 Task: Add the task  Create a new online platform for online life coaching services to the section Lightning Lances in the project BridgeForge and add a Due Date to the respective task as 2024/04/07
Action: Mouse moved to (651, 464)
Screenshot: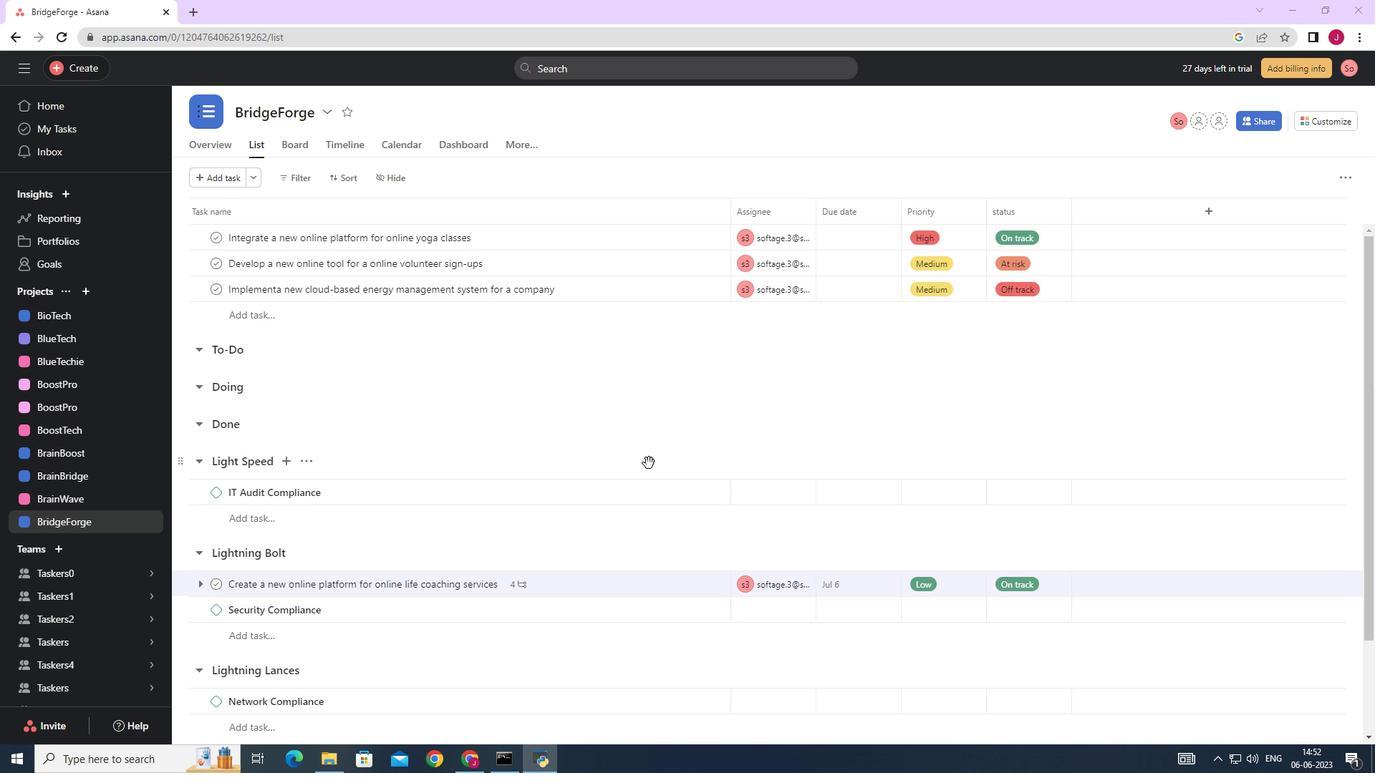 
Action: Mouse scrolled (651, 464) with delta (0, 0)
Screenshot: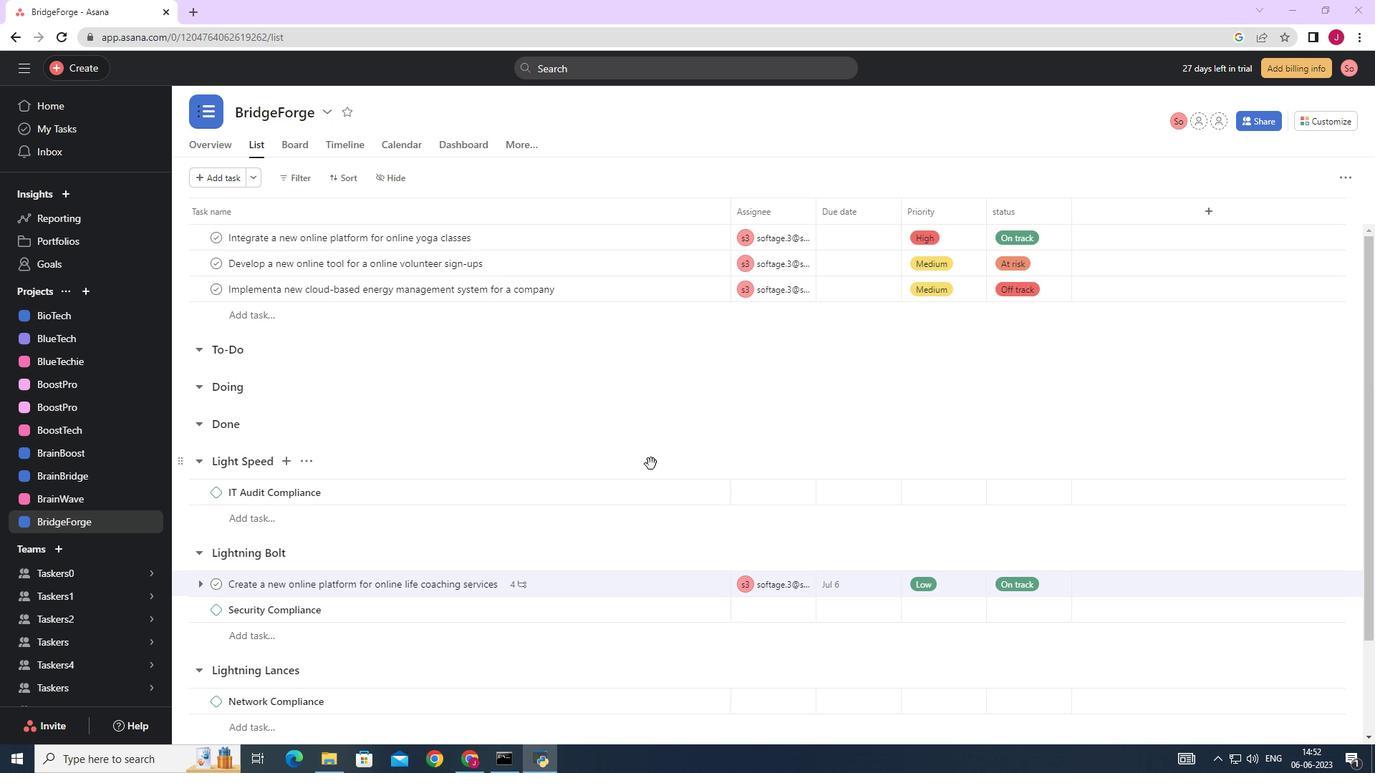 
Action: Mouse scrolled (651, 464) with delta (0, 0)
Screenshot: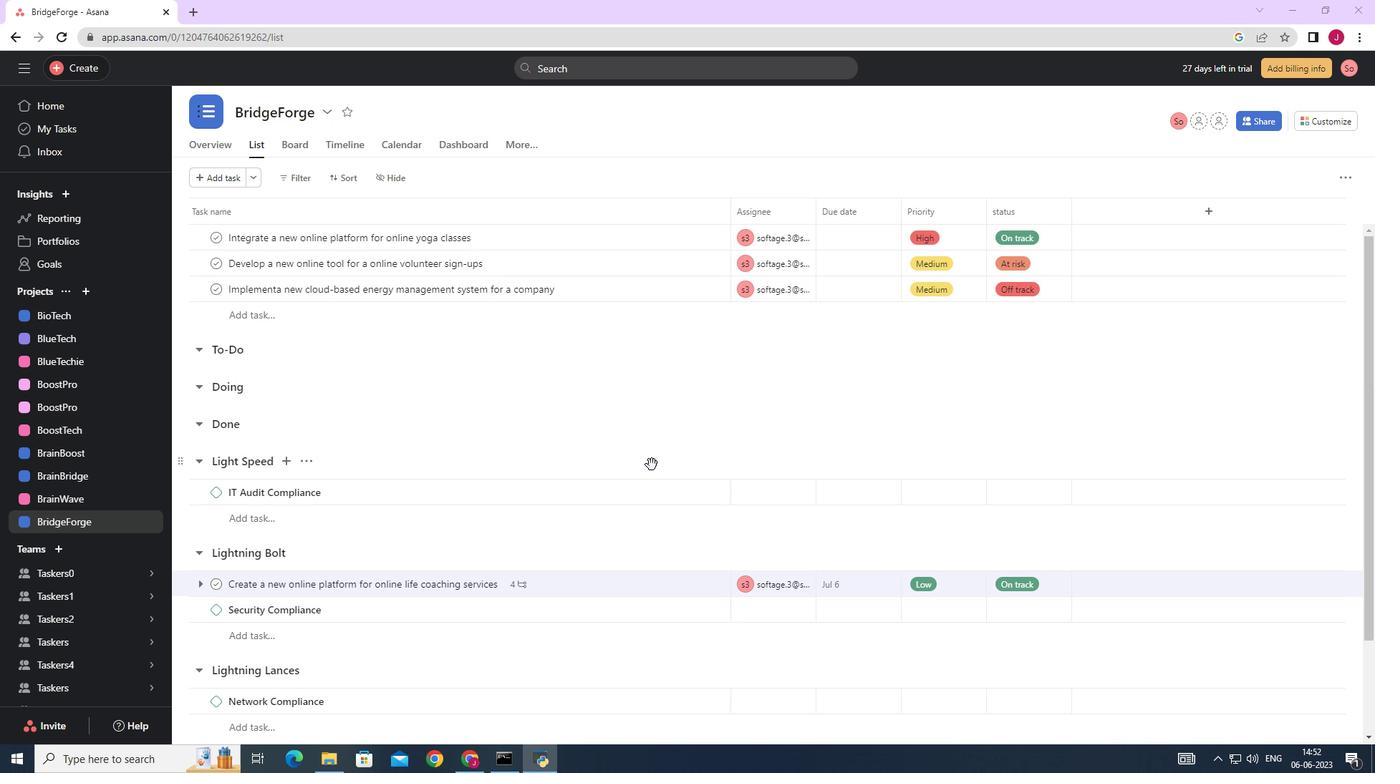 
Action: Mouse moved to (693, 466)
Screenshot: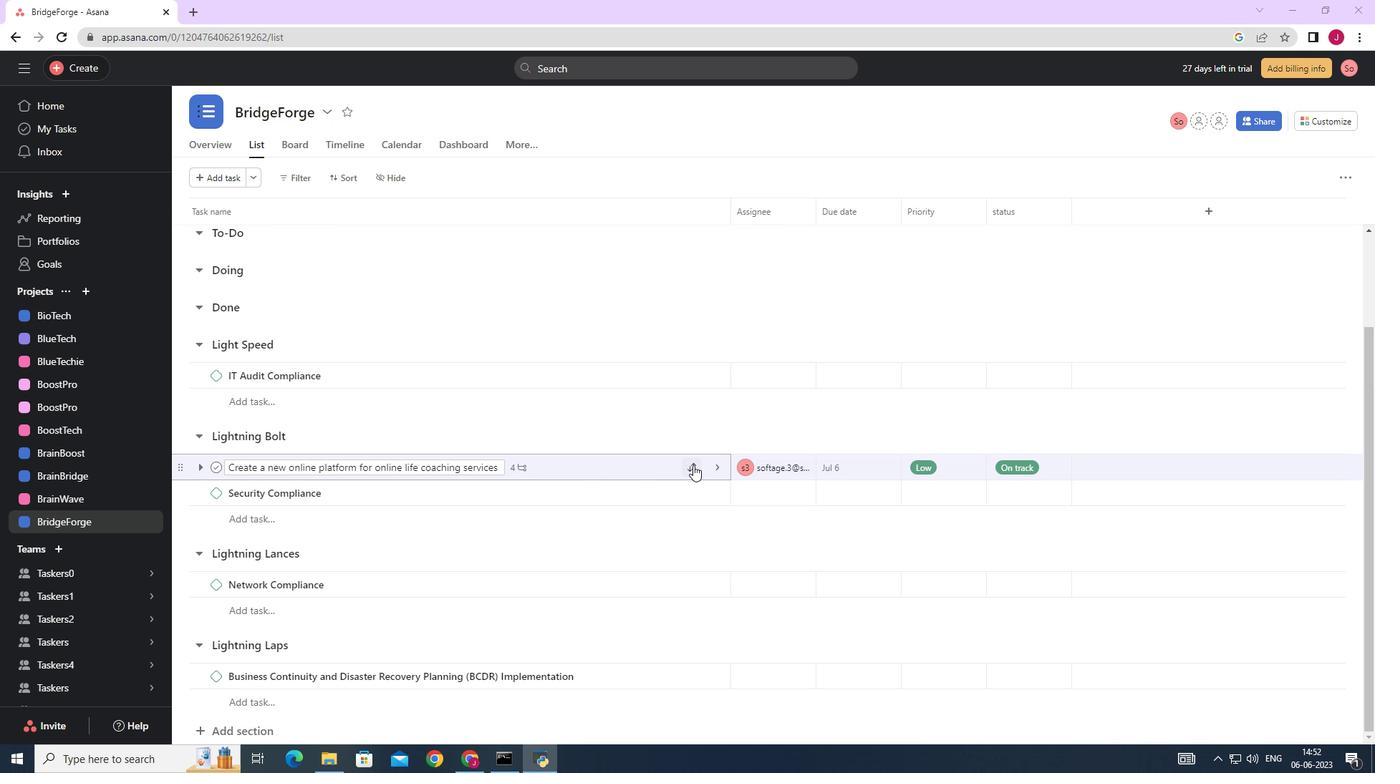 
Action: Mouse pressed left at (693, 466)
Screenshot: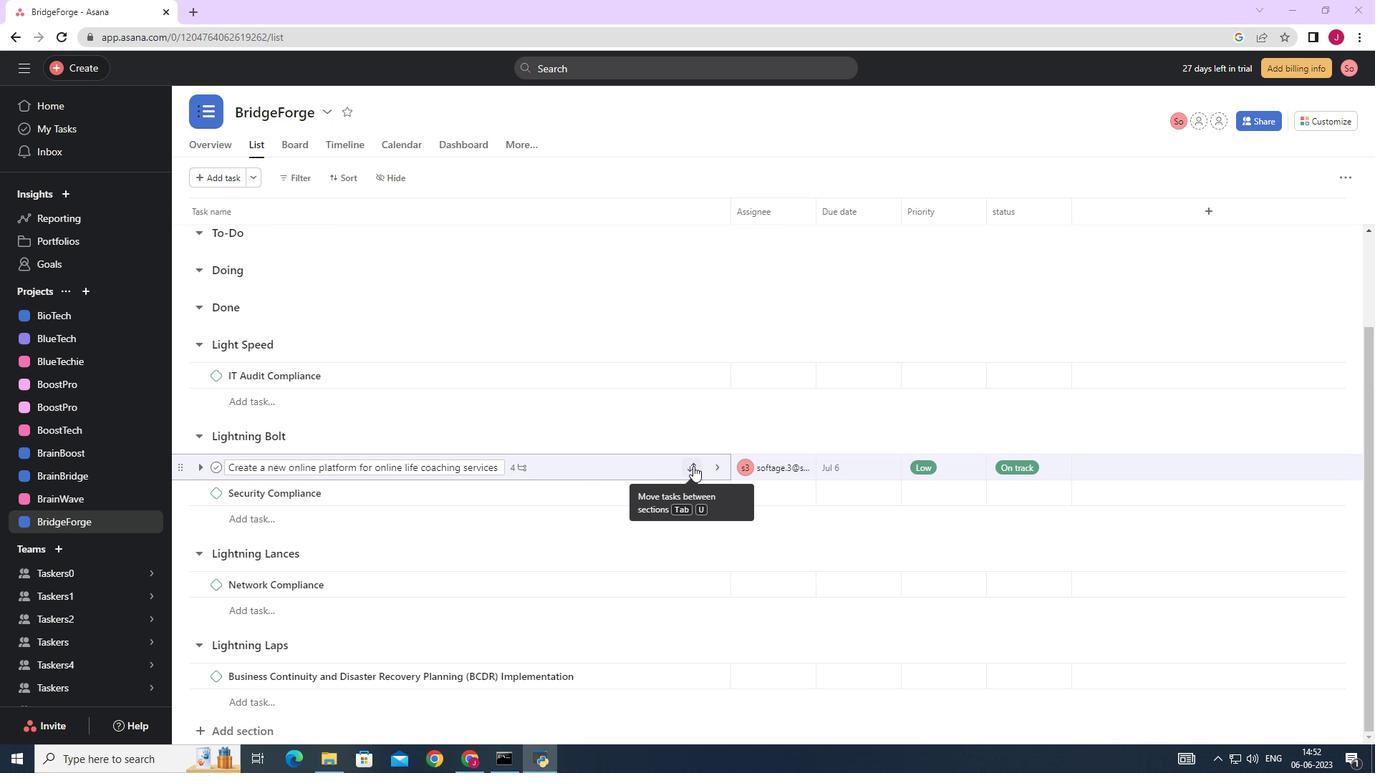 
Action: Mouse moved to (629, 676)
Screenshot: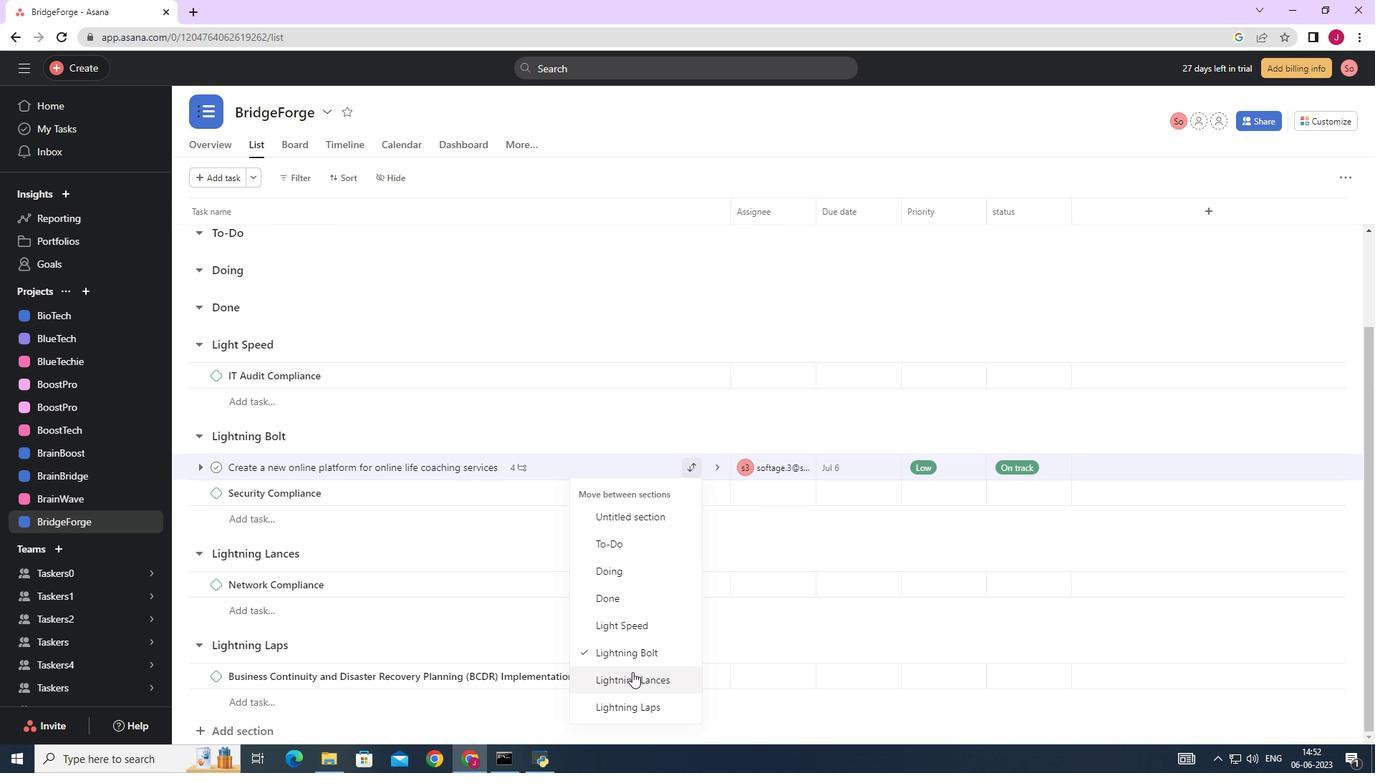 
Action: Mouse pressed left at (629, 676)
Screenshot: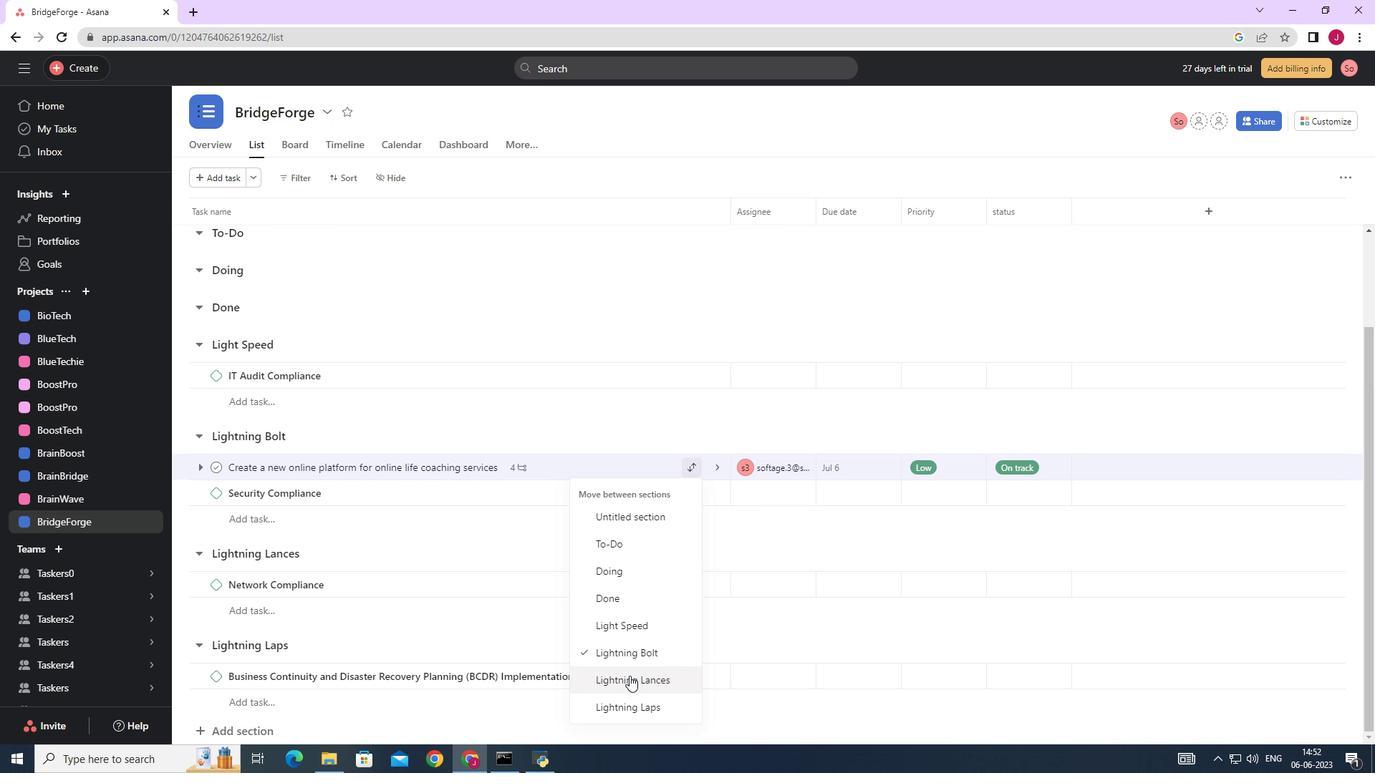 
Action: Mouse moved to (889, 562)
Screenshot: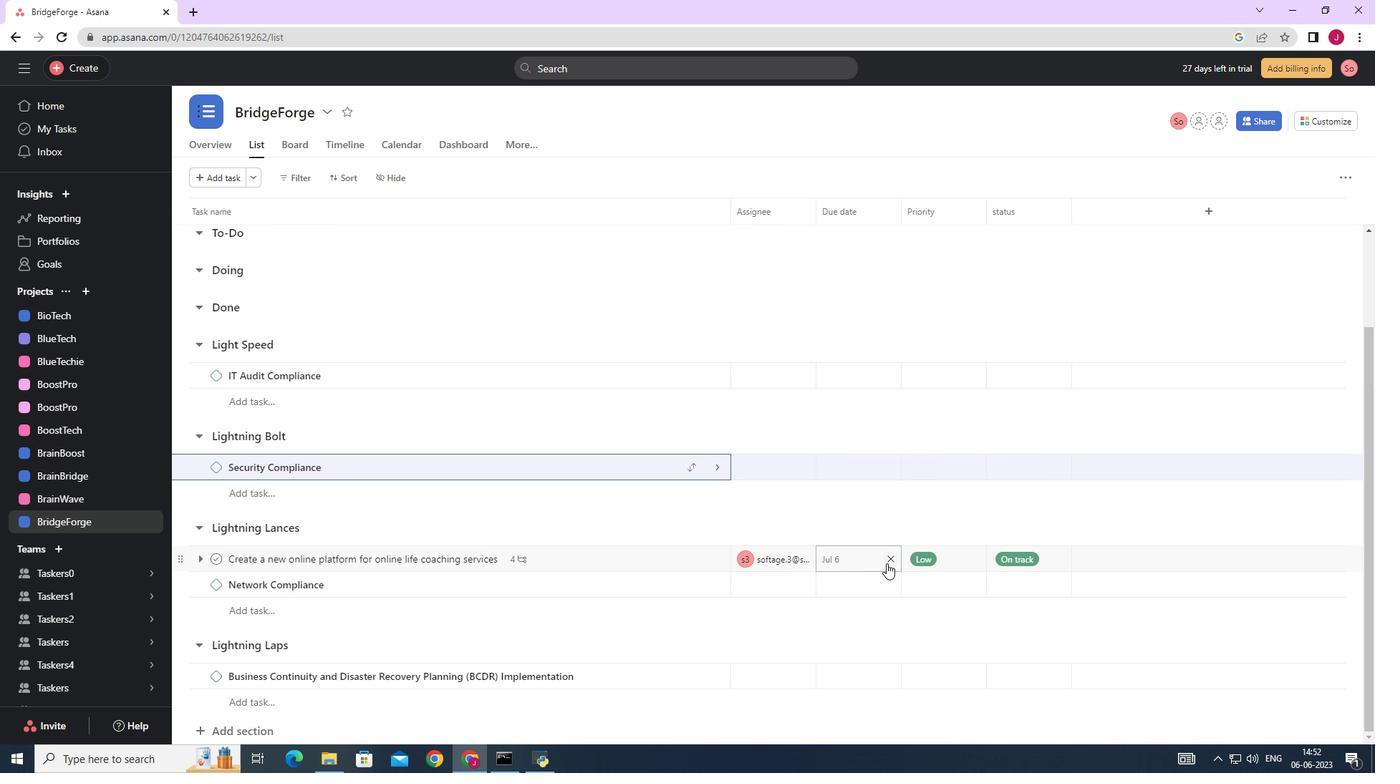 
Action: Mouse pressed left at (889, 562)
Screenshot: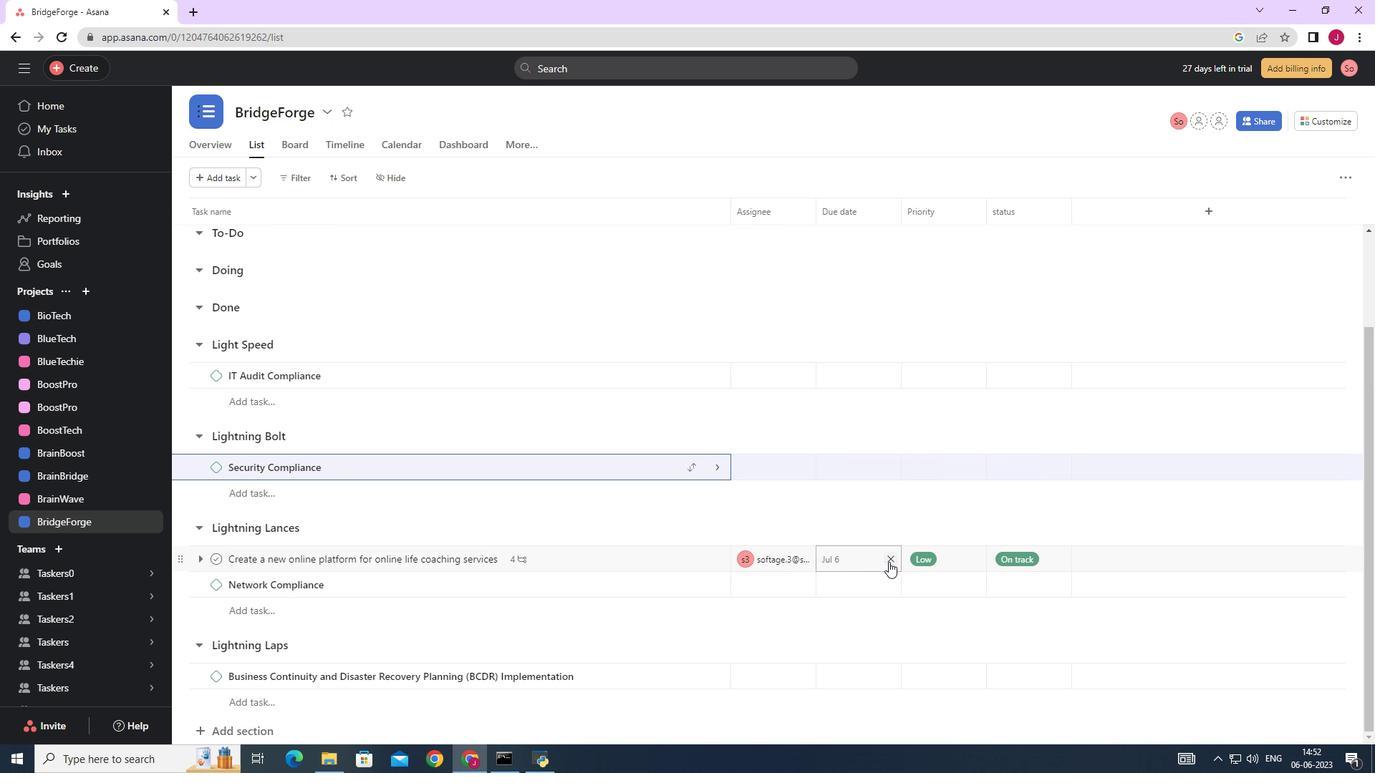 
Action: Mouse moved to (844, 560)
Screenshot: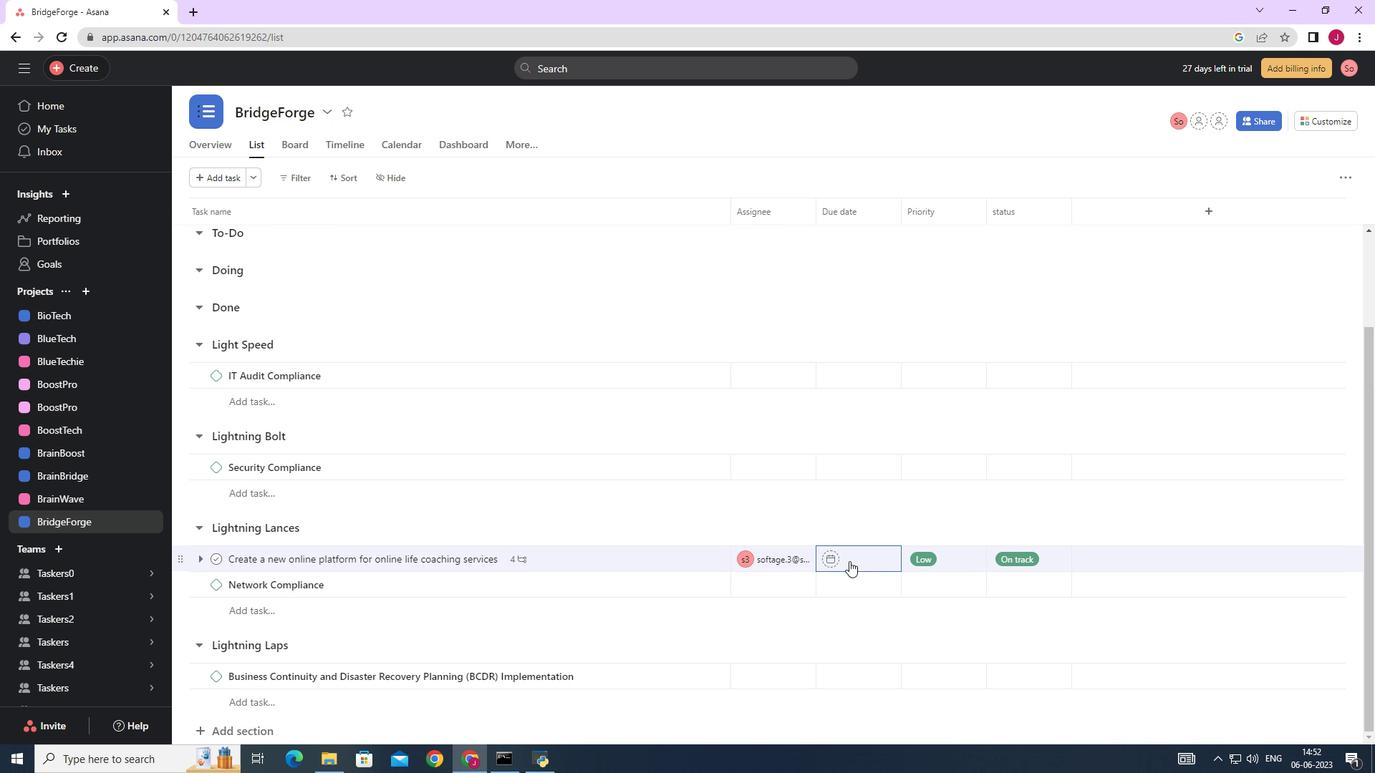 
Action: Mouse pressed left at (844, 560)
Screenshot: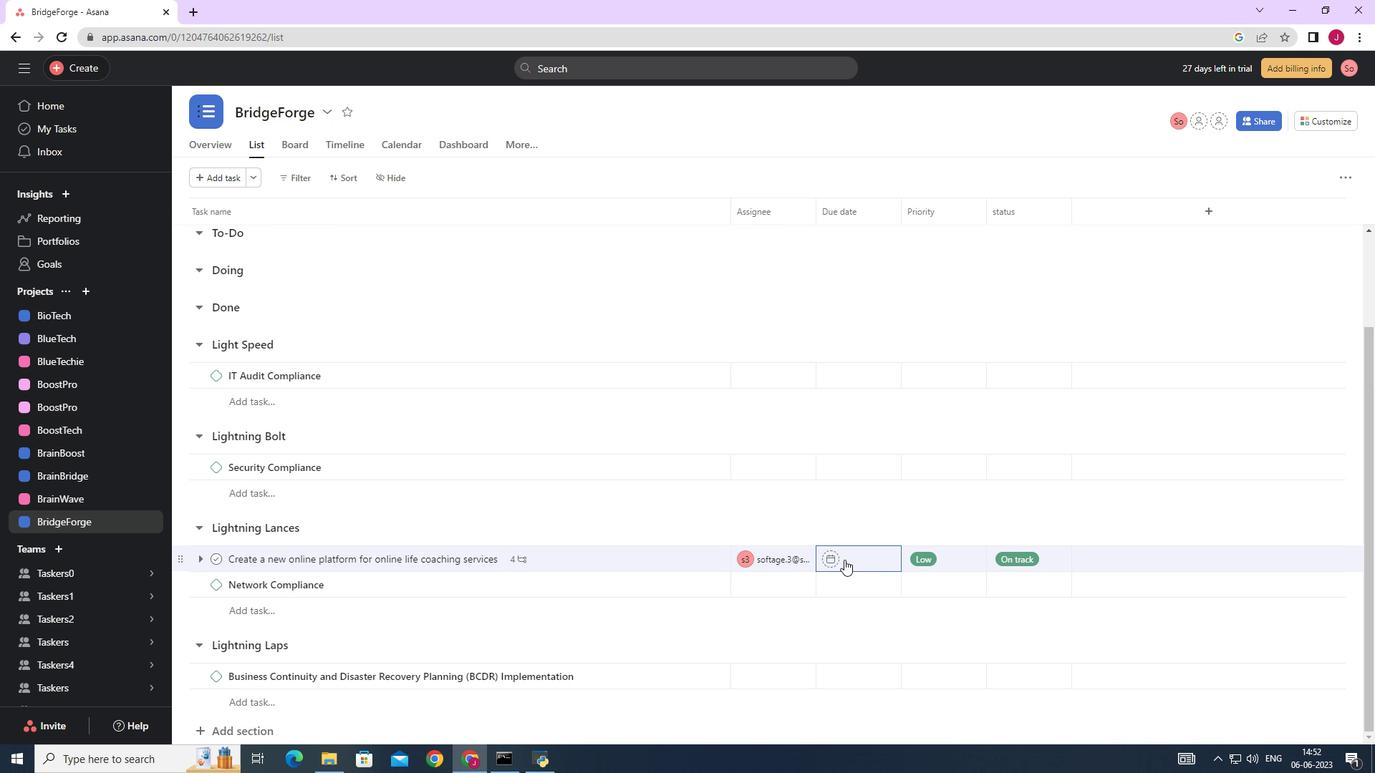 
Action: Mouse moved to (1003, 333)
Screenshot: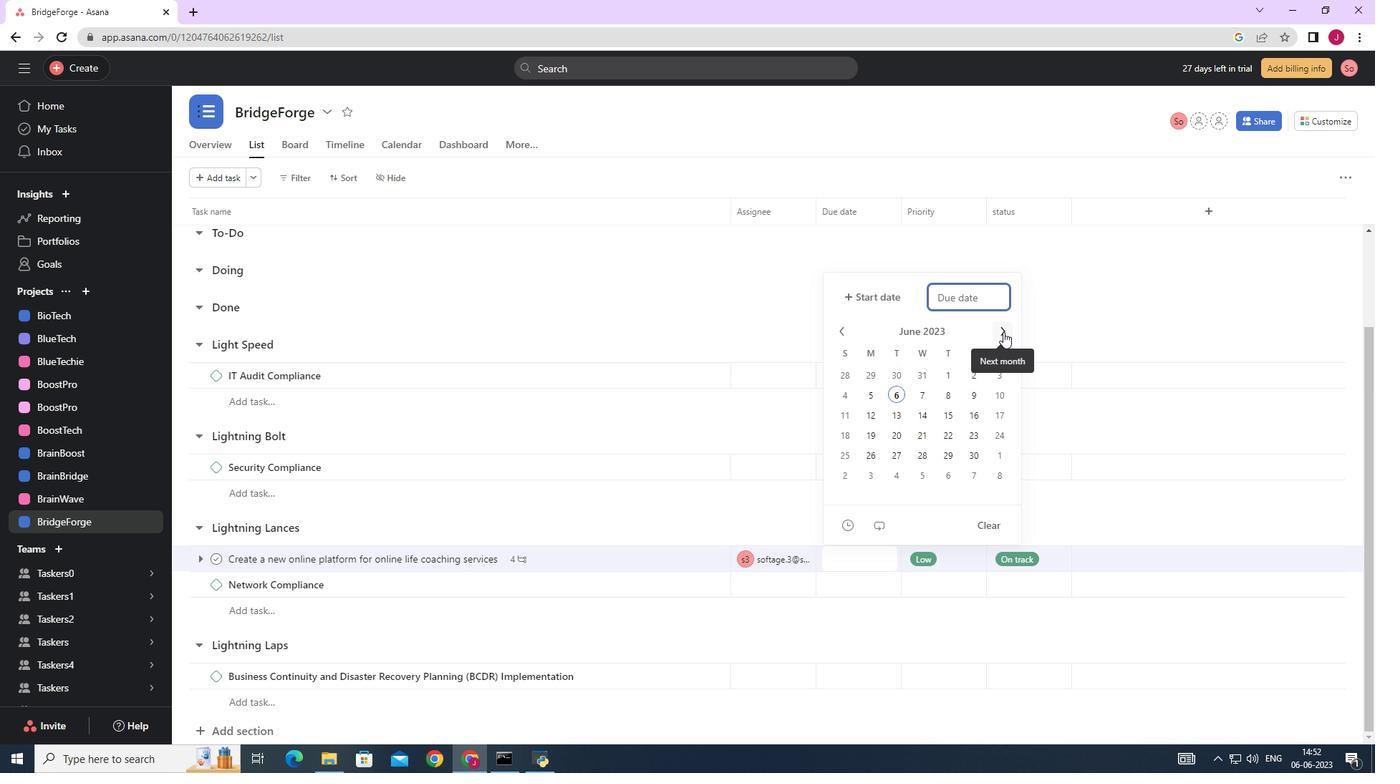 
Action: Mouse pressed left at (1003, 333)
Screenshot: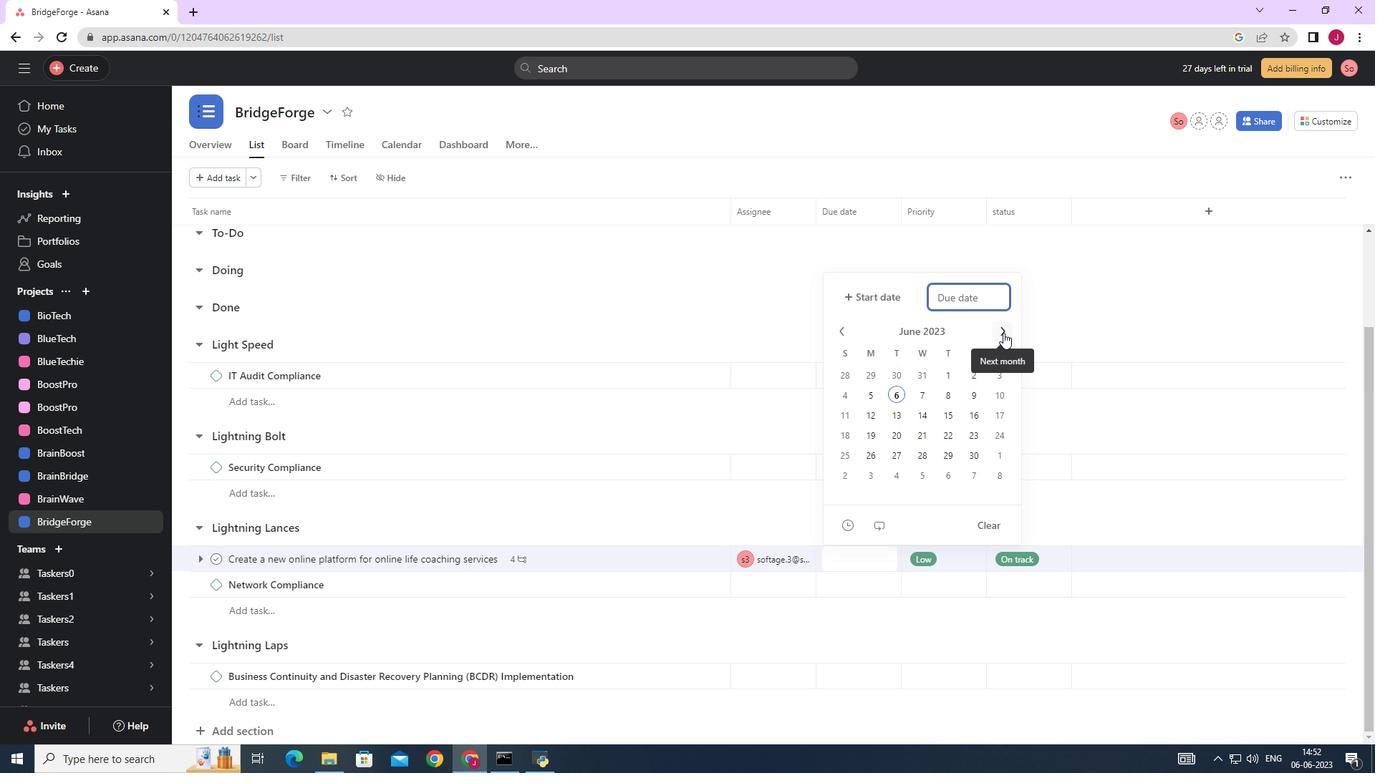 
Action: Mouse moved to (1003, 332)
Screenshot: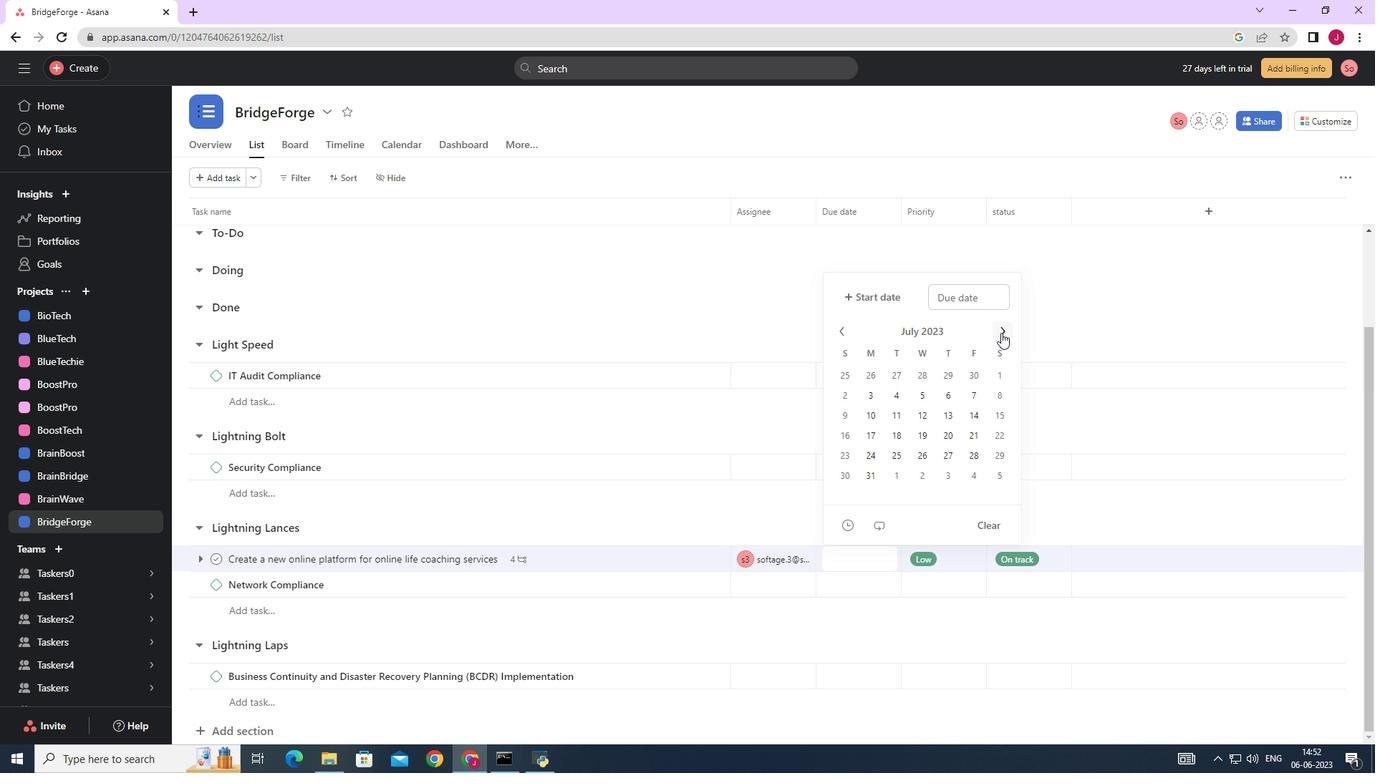 
Action: Mouse pressed left at (1003, 332)
Screenshot: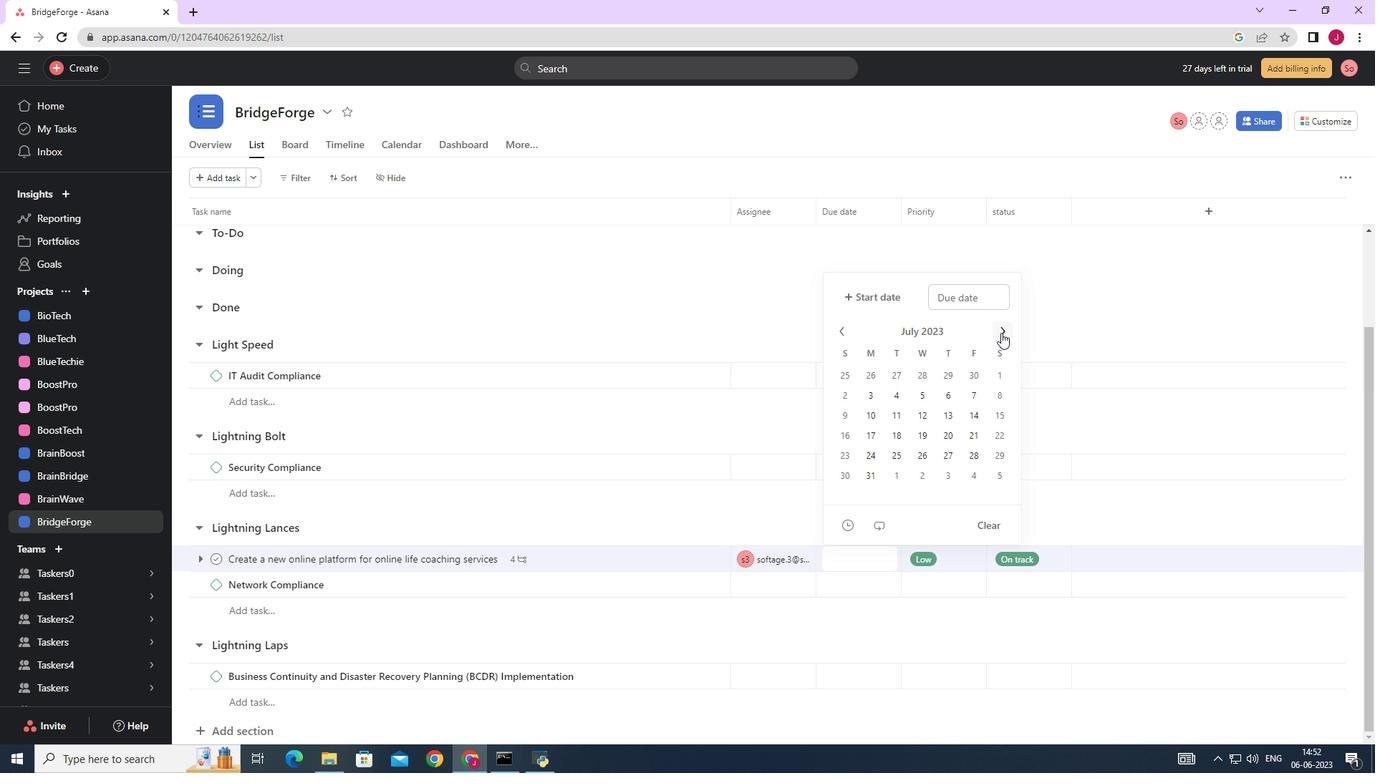 
Action: Mouse moved to (1002, 332)
Screenshot: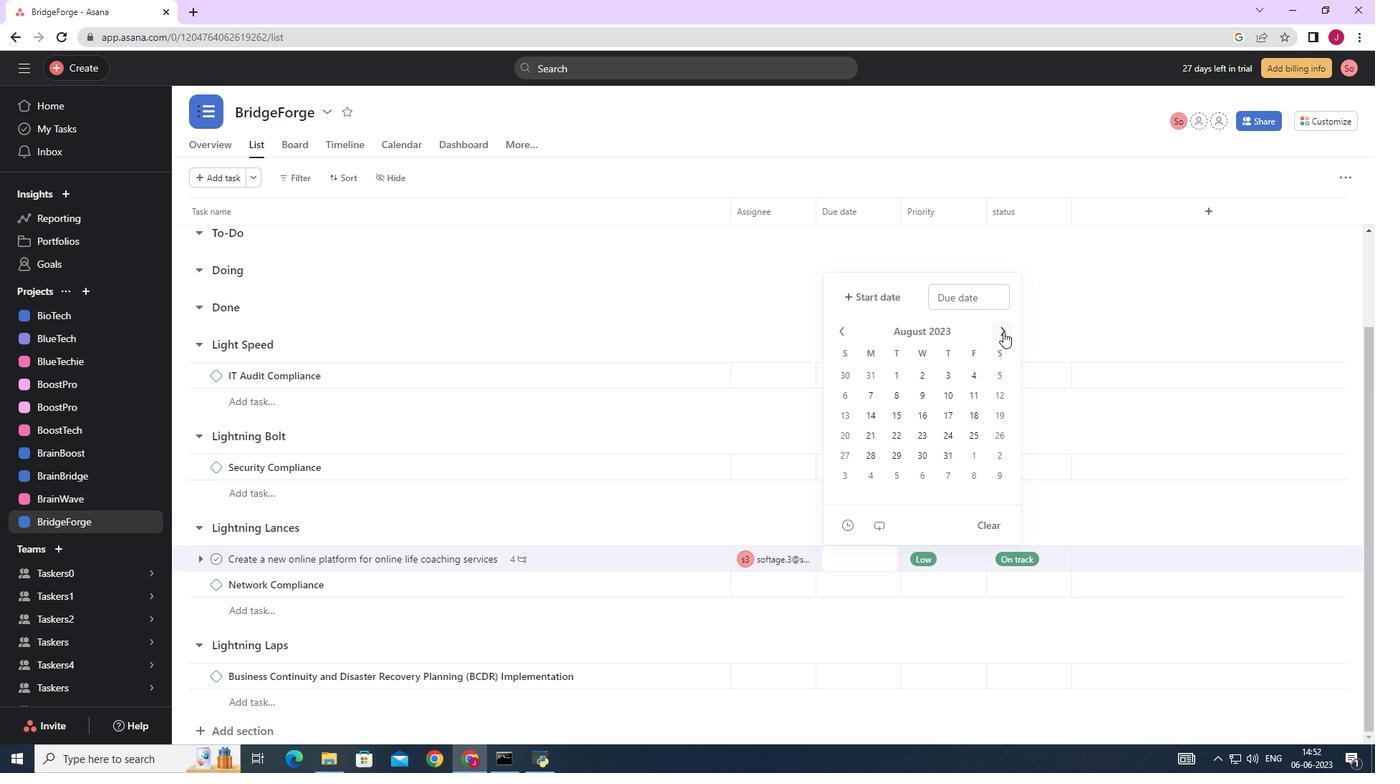 
Action: Mouse pressed left at (1002, 332)
Screenshot: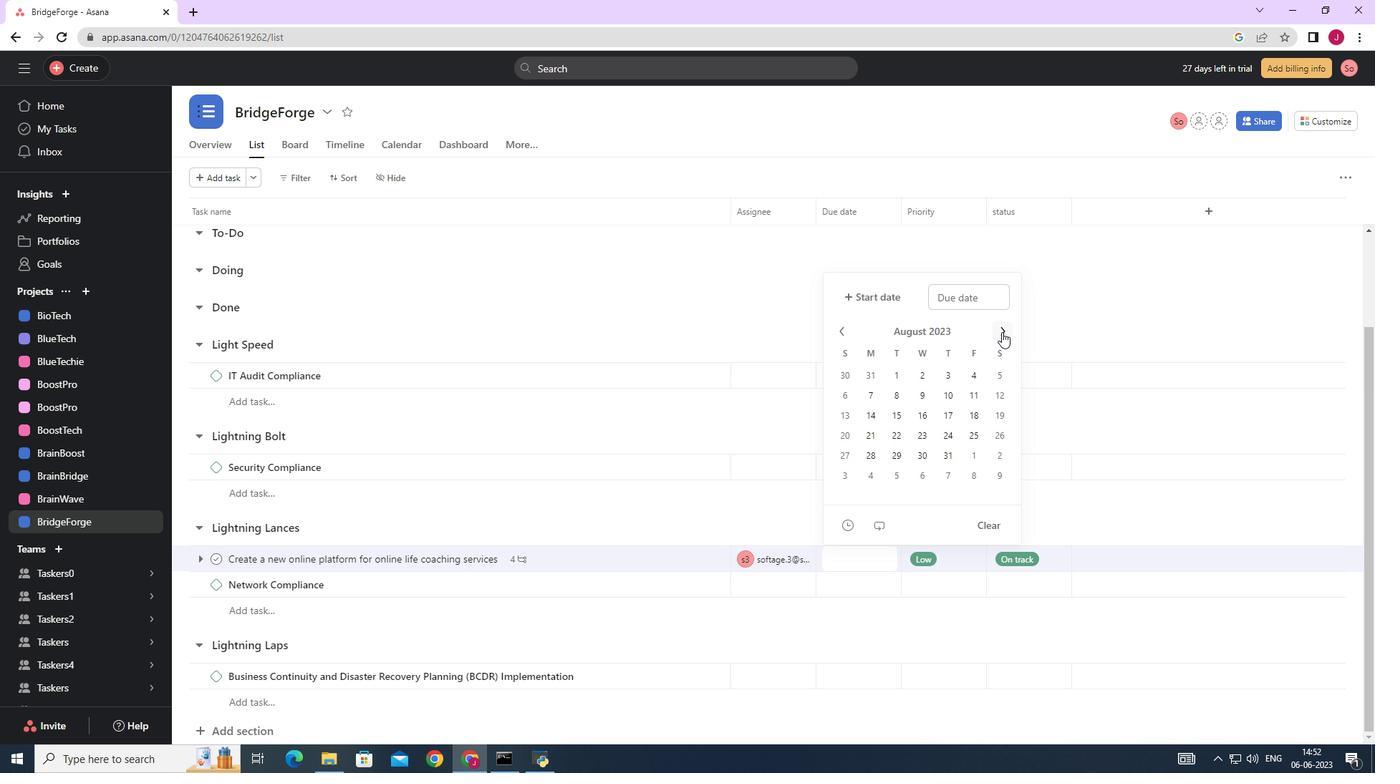 
Action: Mouse pressed left at (1002, 332)
Screenshot: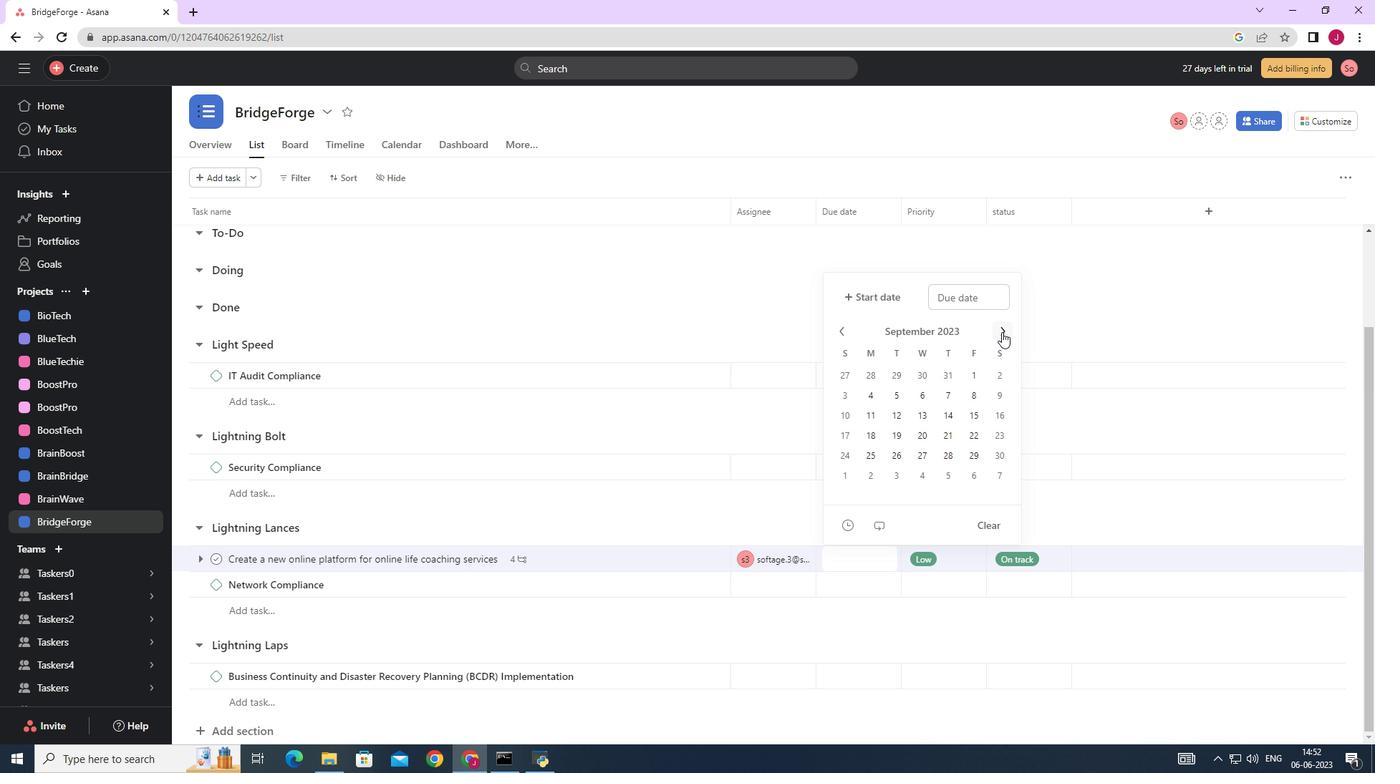 
Action: Mouse moved to (846, 328)
Screenshot: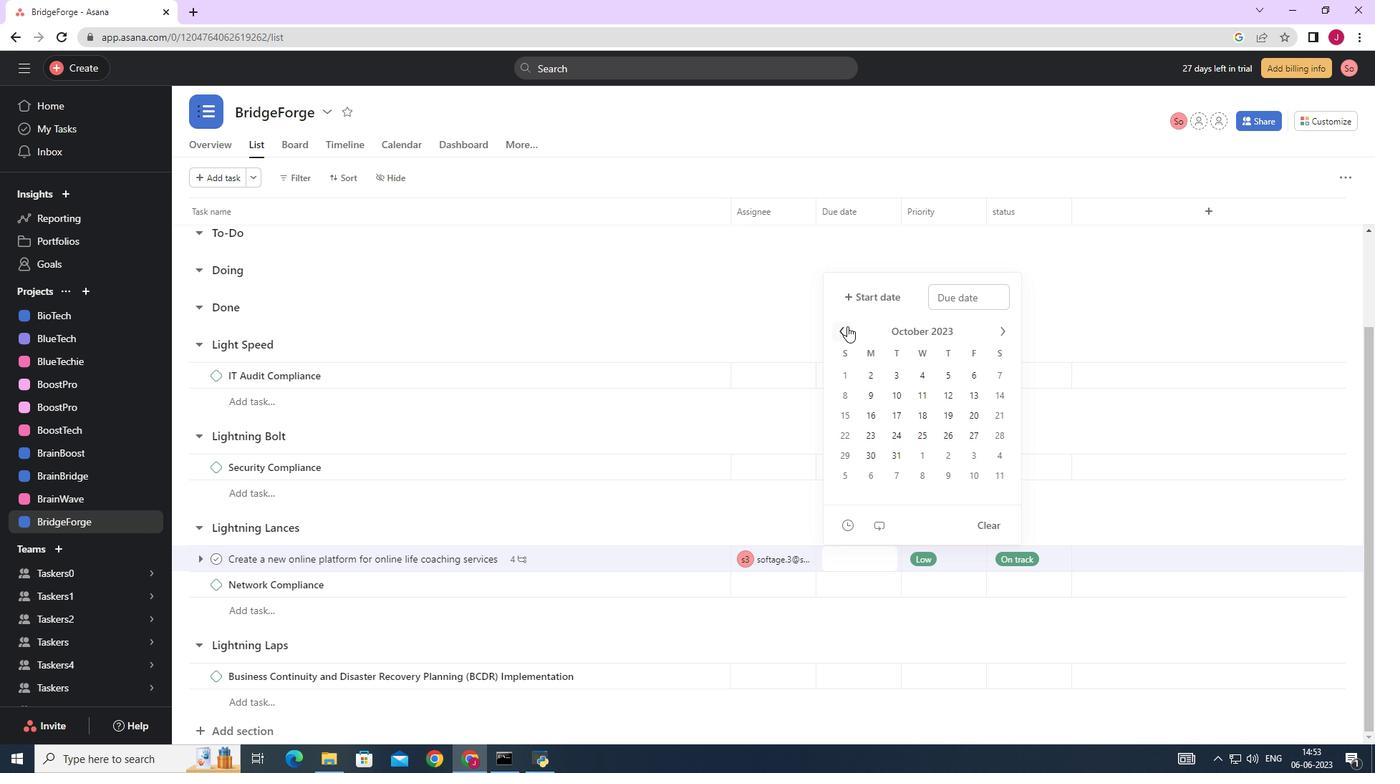 
Action: Mouse pressed left at (846, 328)
Screenshot: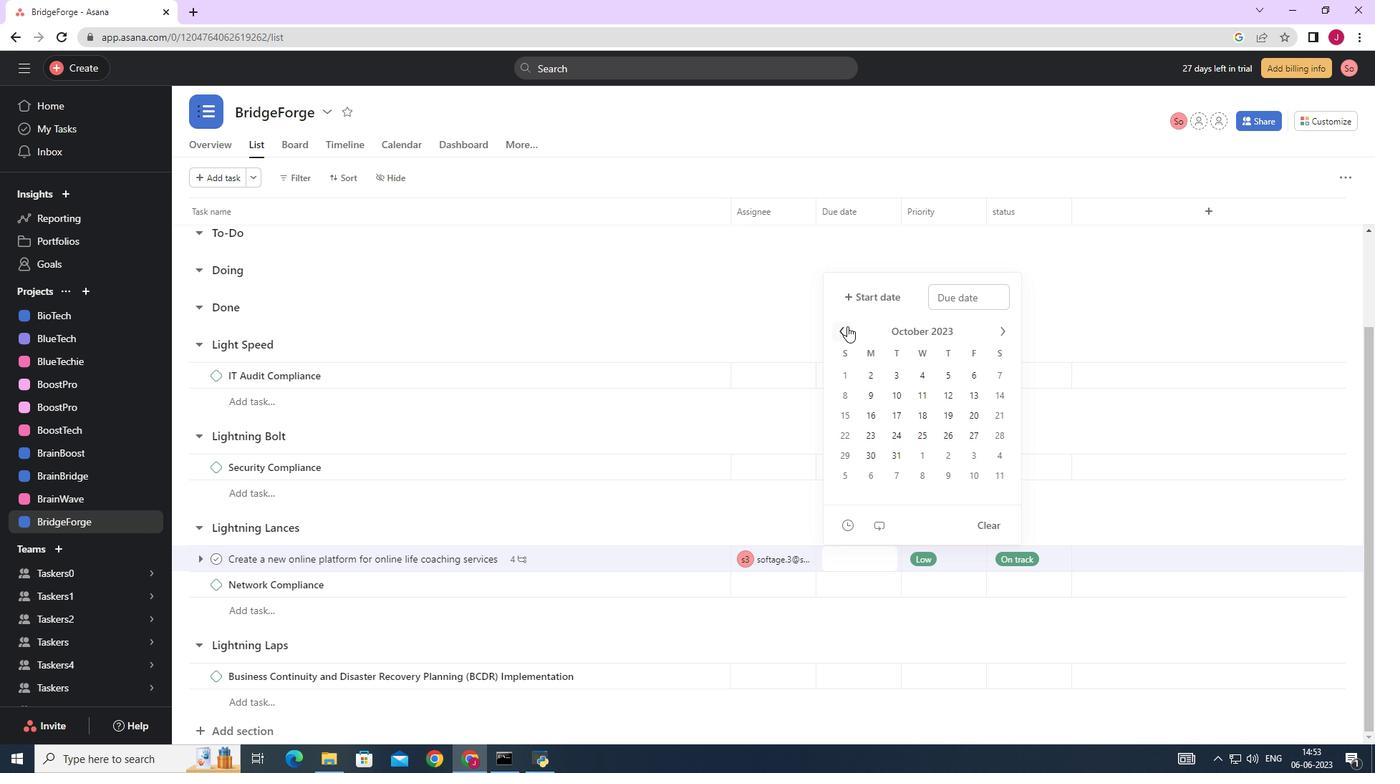 
Action: Mouse moved to (846, 329)
Screenshot: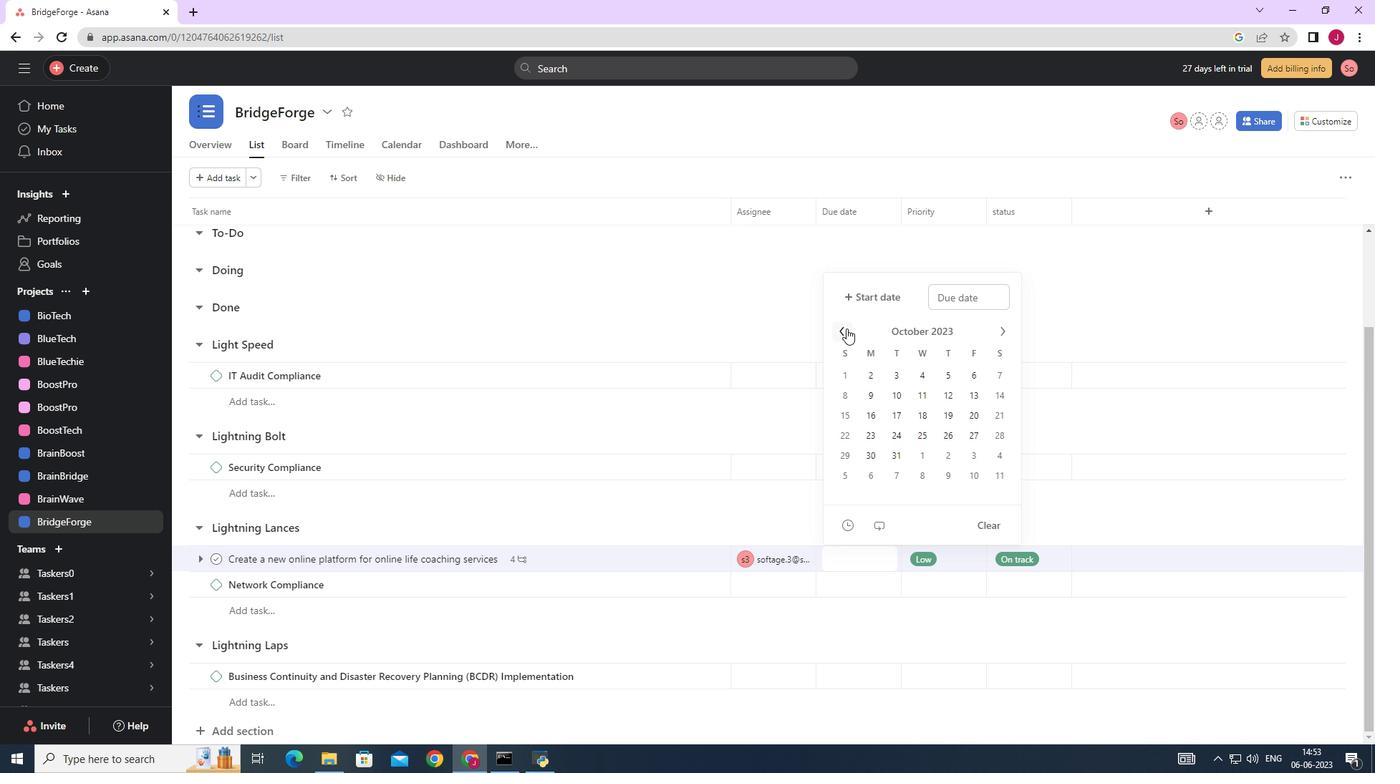 
Action: Mouse pressed left at (846, 329)
Screenshot: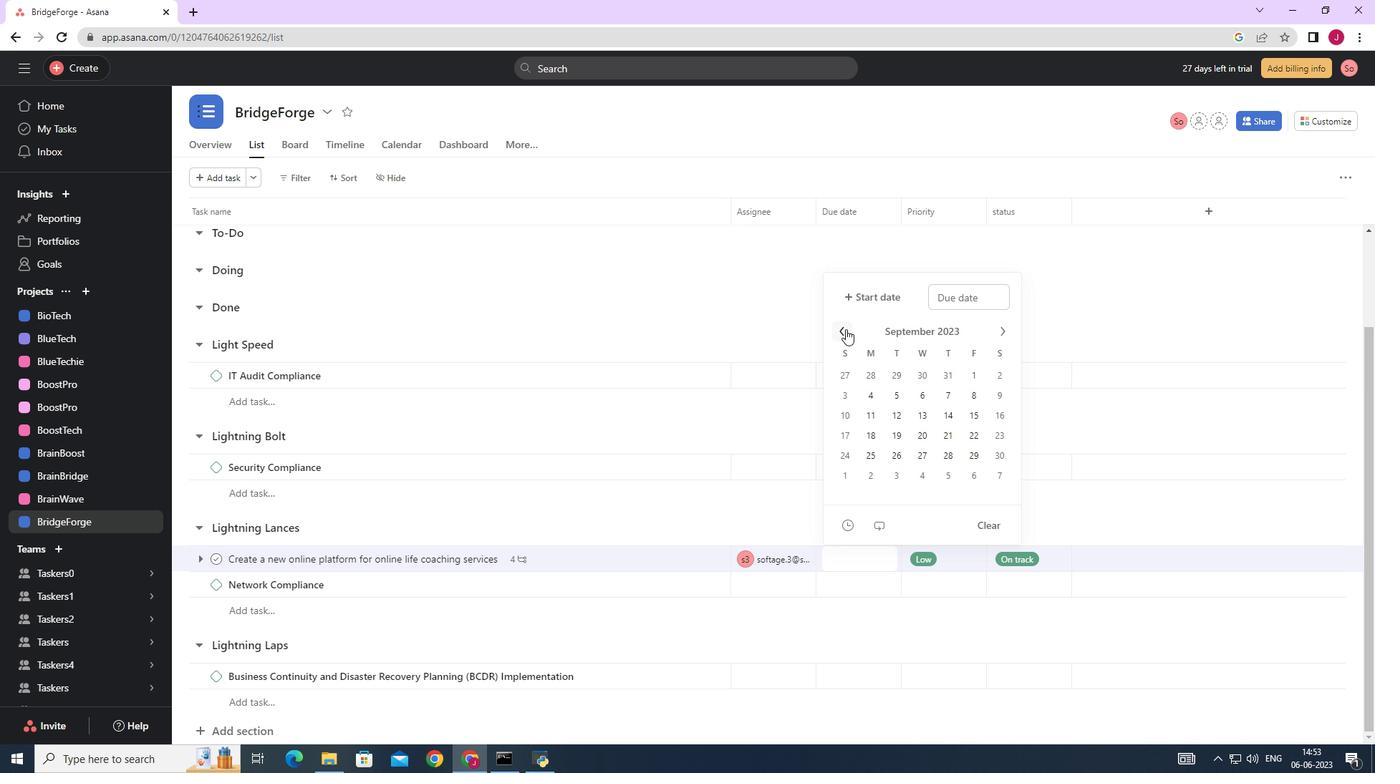 
Action: Mouse pressed left at (846, 329)
Screenshot: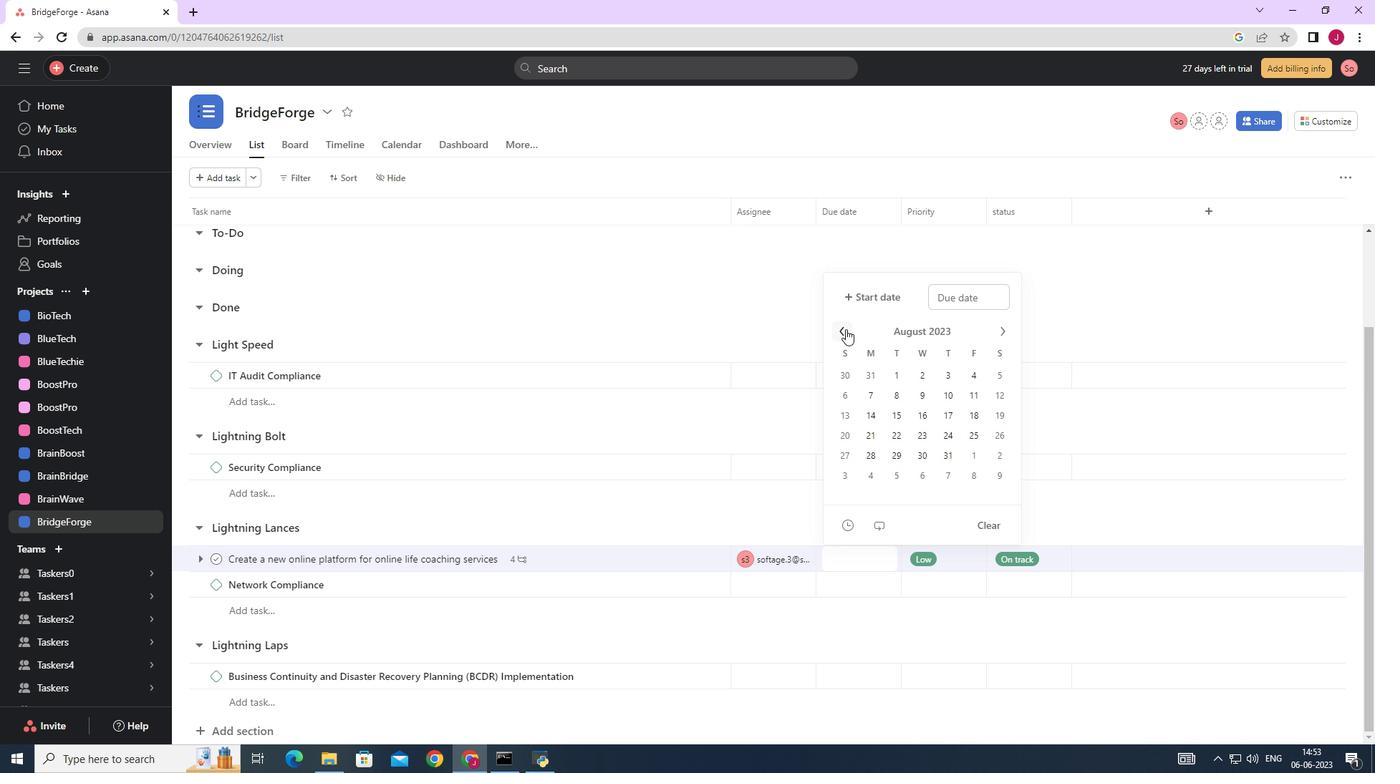 
Action: Mouse pressed left at (846, 329)
Screenshot: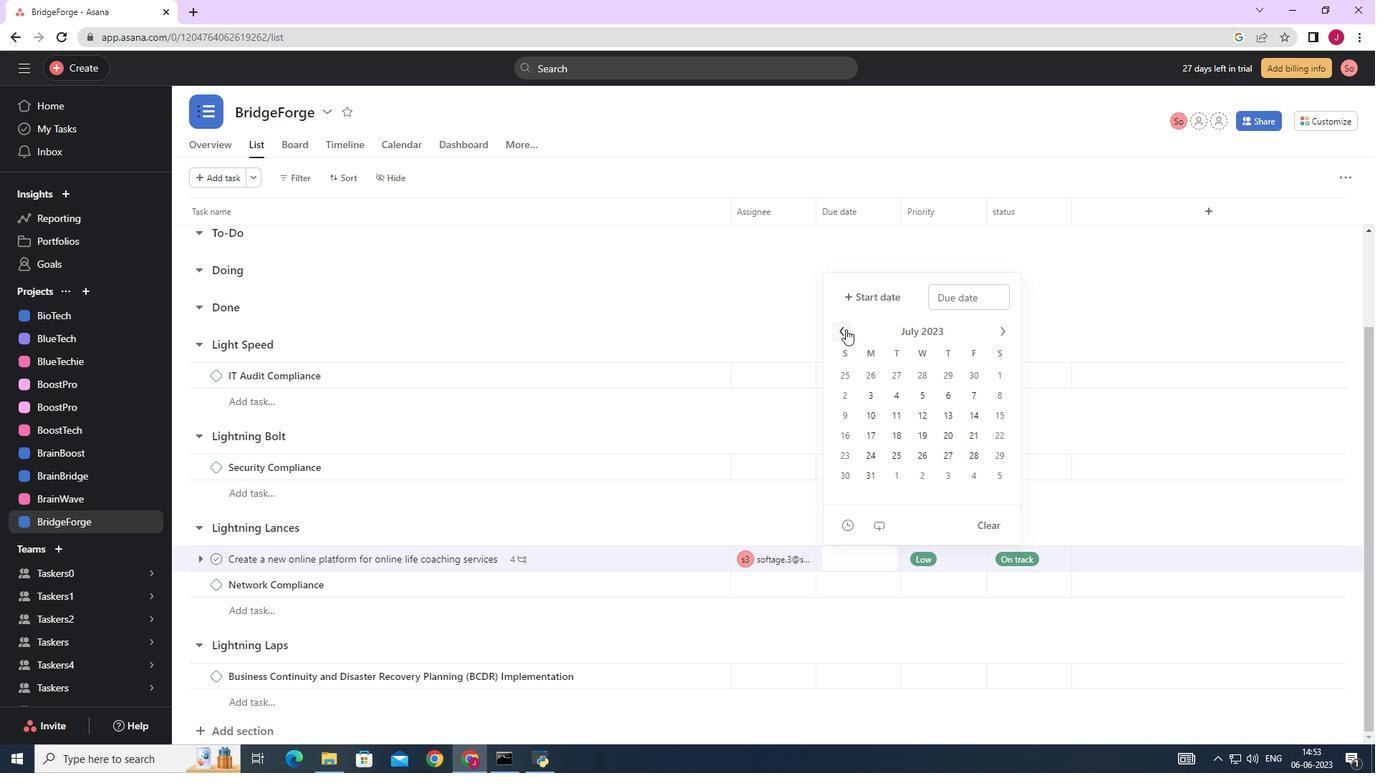 
Action: Mouse pressed left at (846, 329)
Screenshot: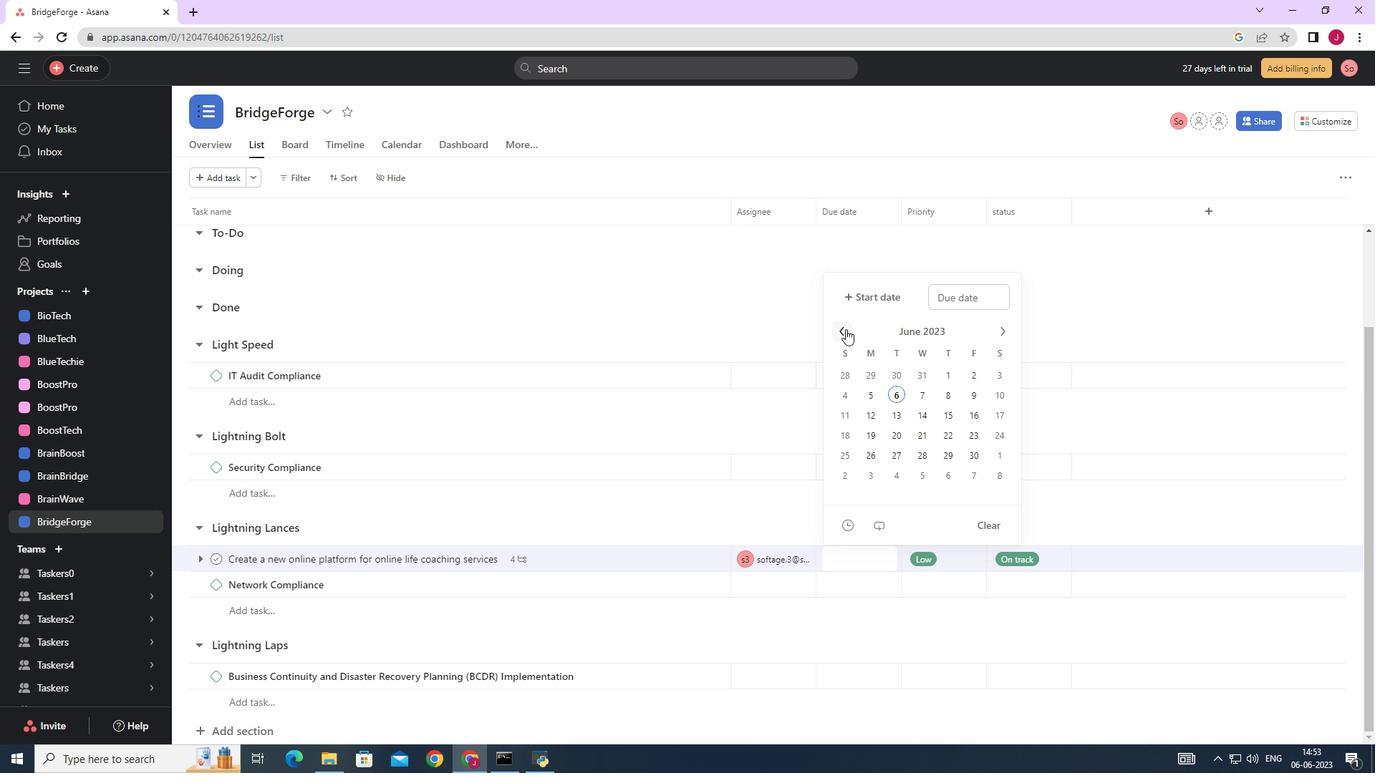 
Action: Mouse pressed left at (846, 329)
Screenshot: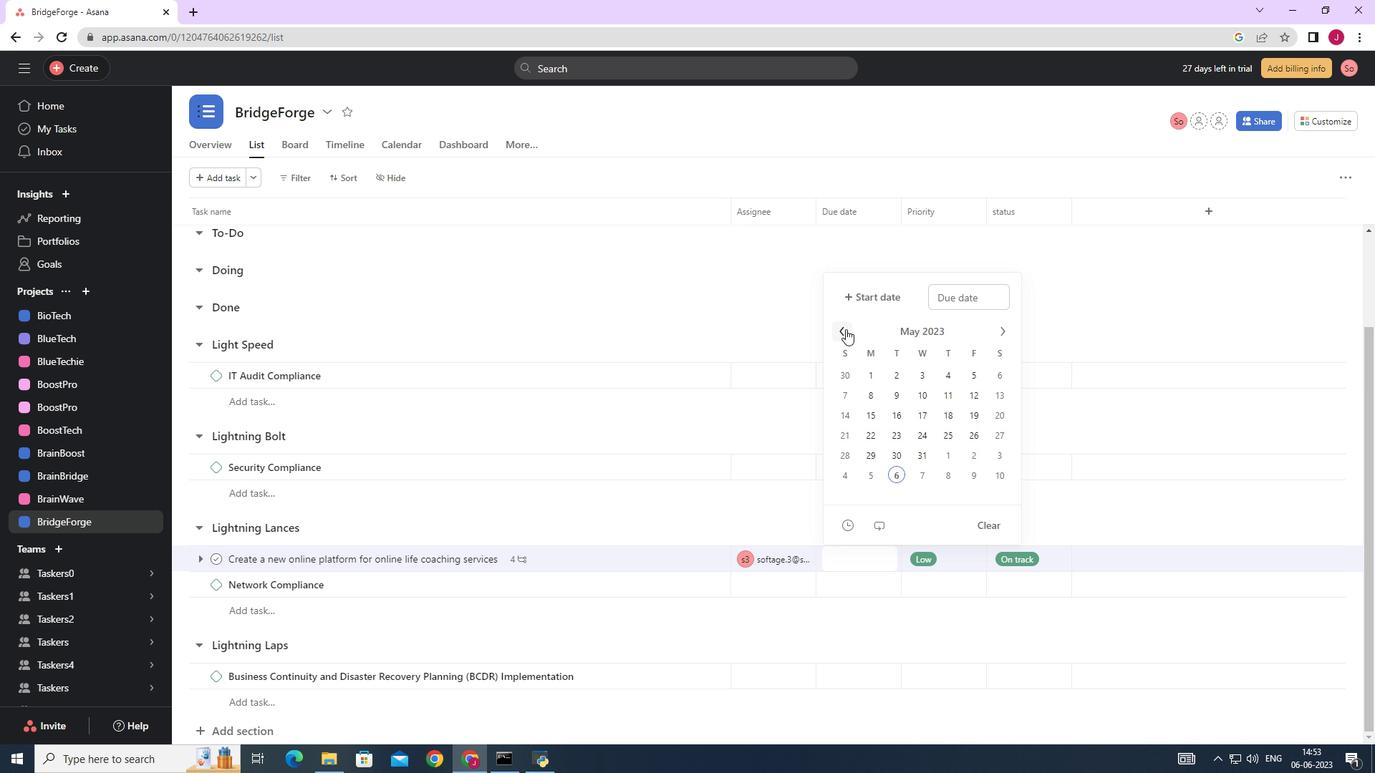 
Action: Mouse pressed left at (846, 329)
Screenshot: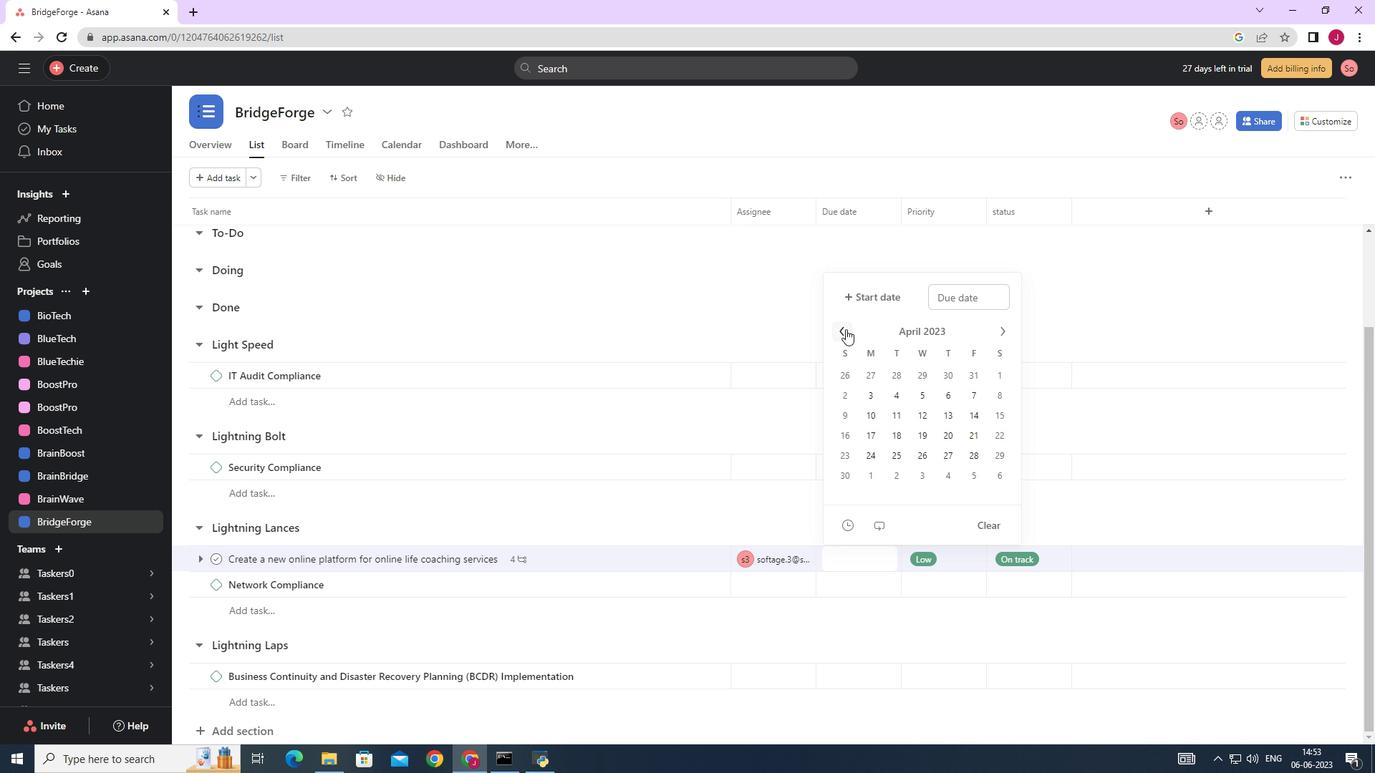 
Action: Mouse moved to (1005, 331)
Screenshot: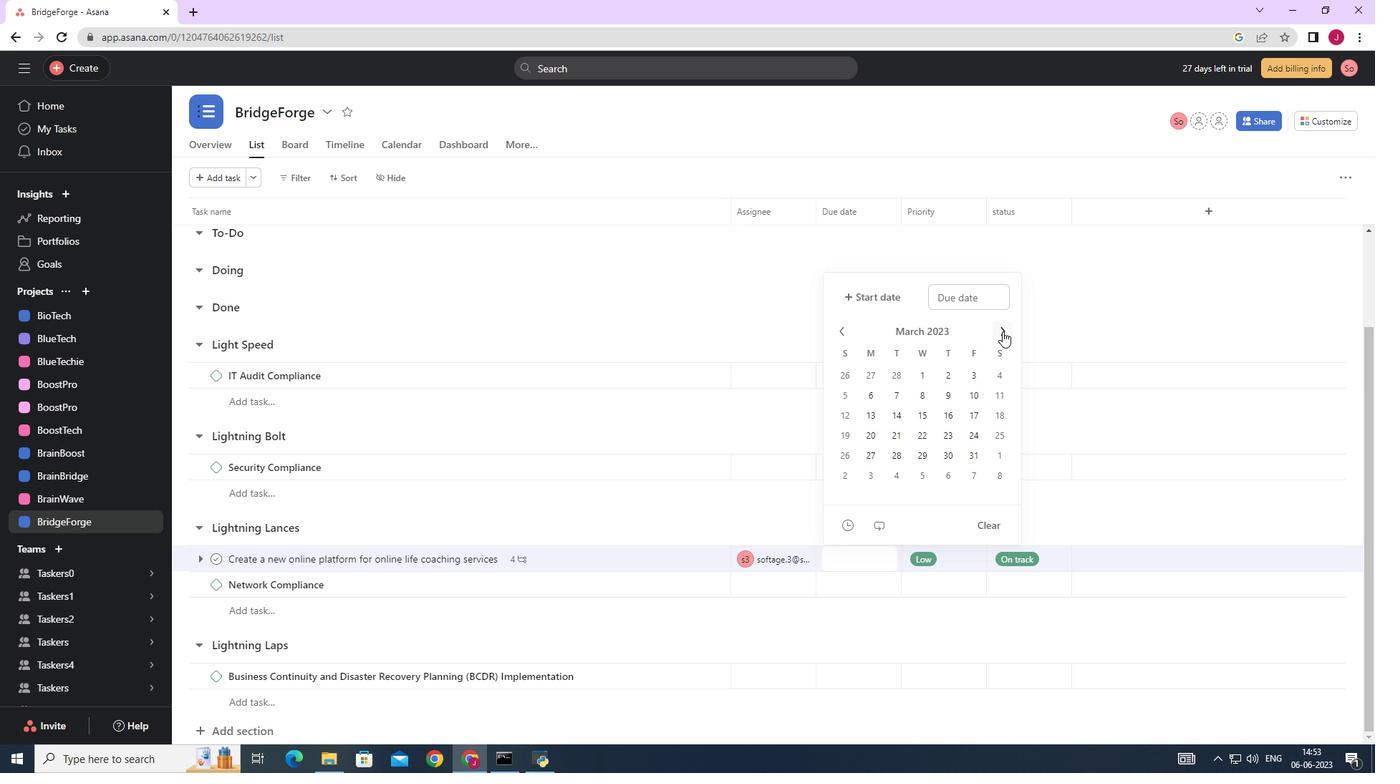 
Action: Mouse pressed left at (1005, 331)
Screenshot: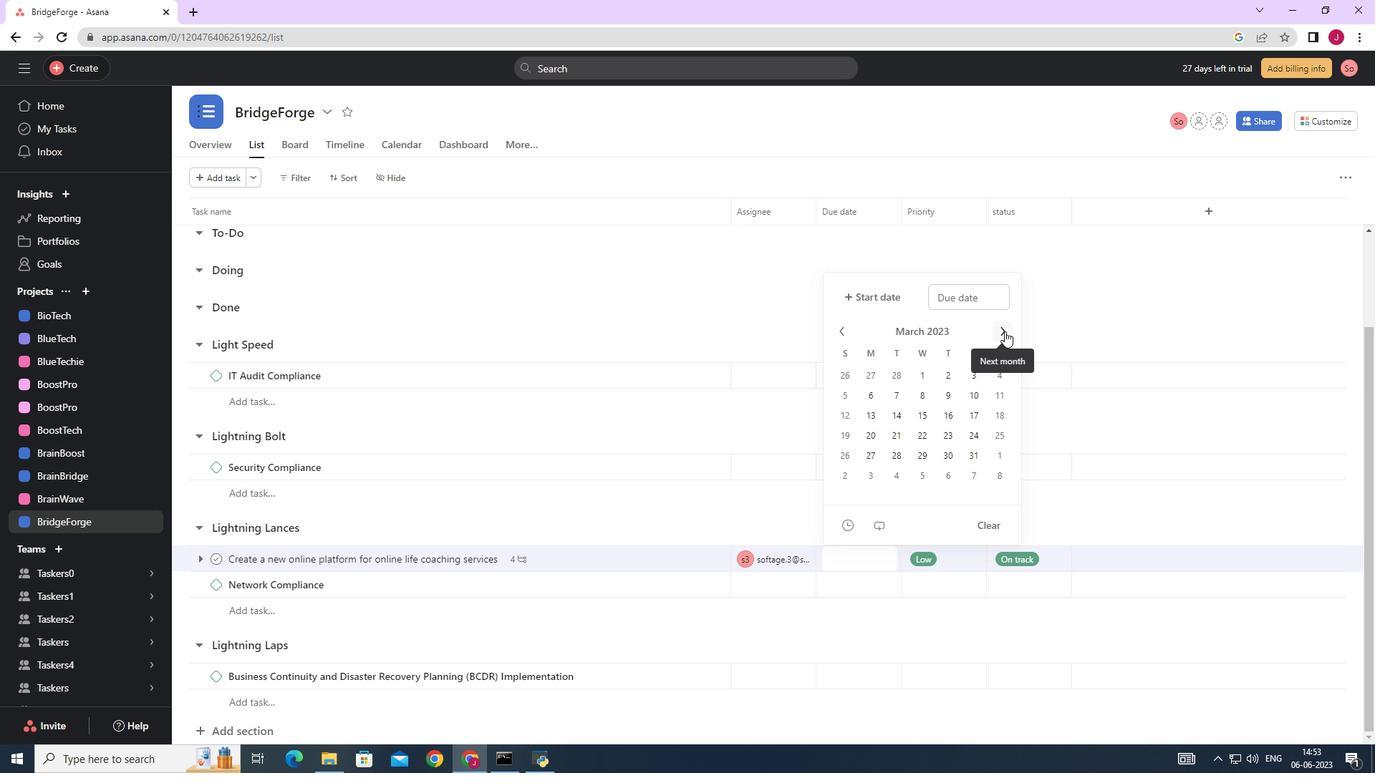 
Action: Mouse moved to (978, 392)
Screenshot: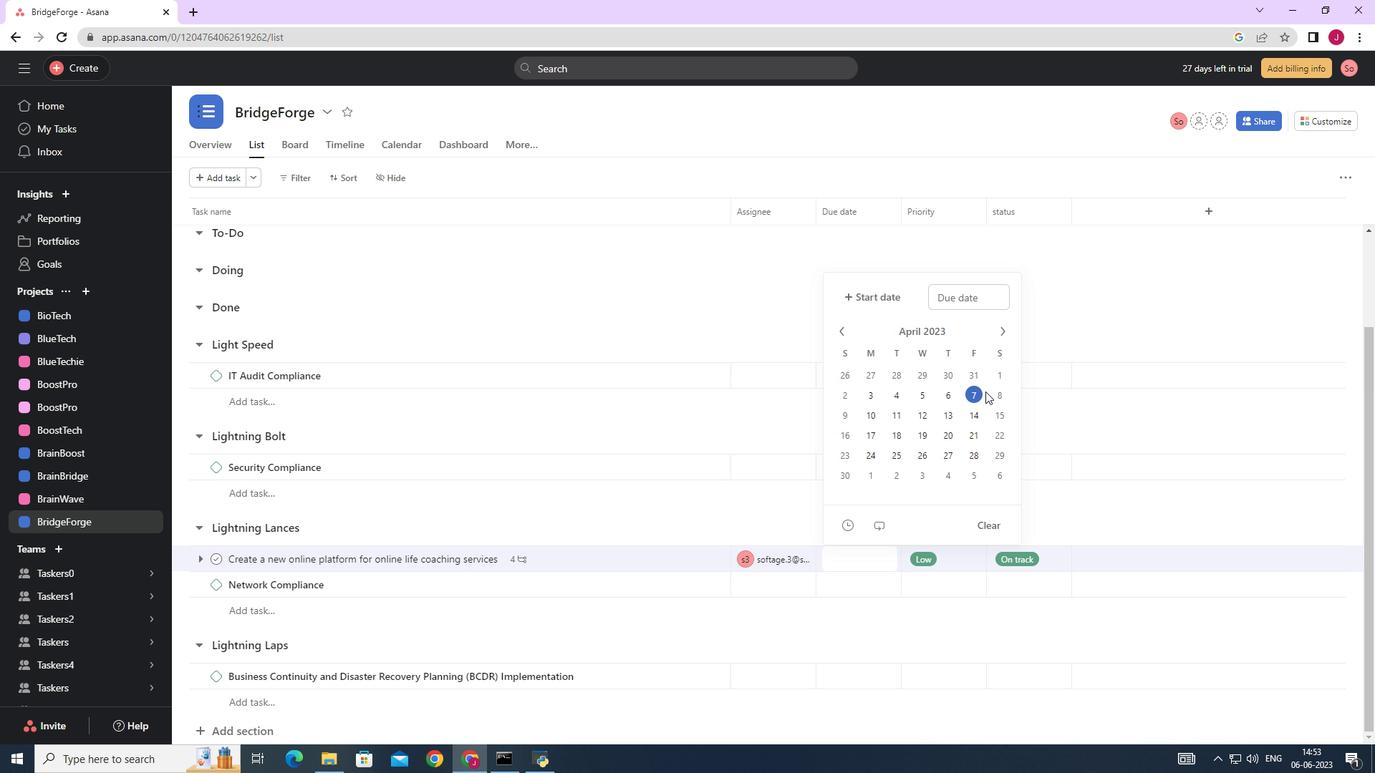 
Action: Mouse pressed left at (978, 392)
Screenshot: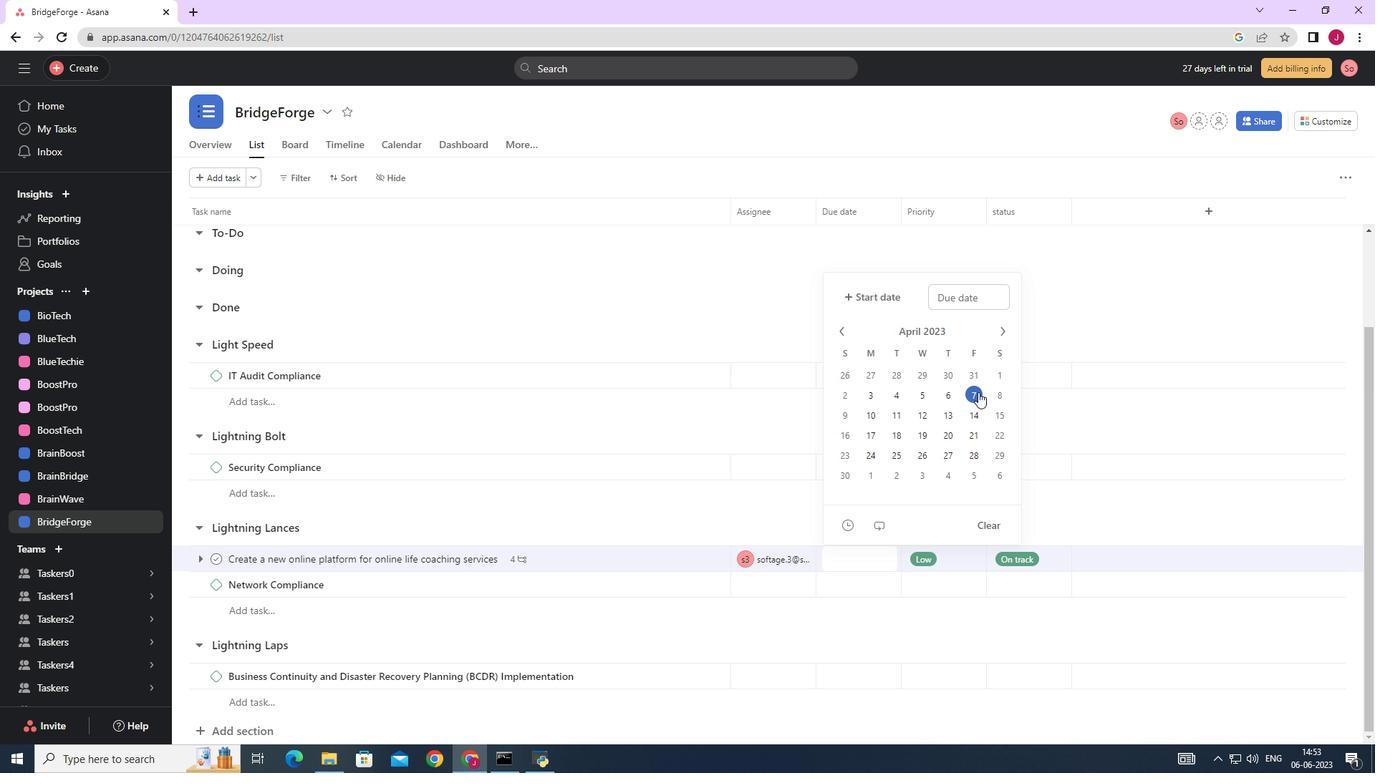 
Action: Mouse moved to (1104, 272)
Screenshot: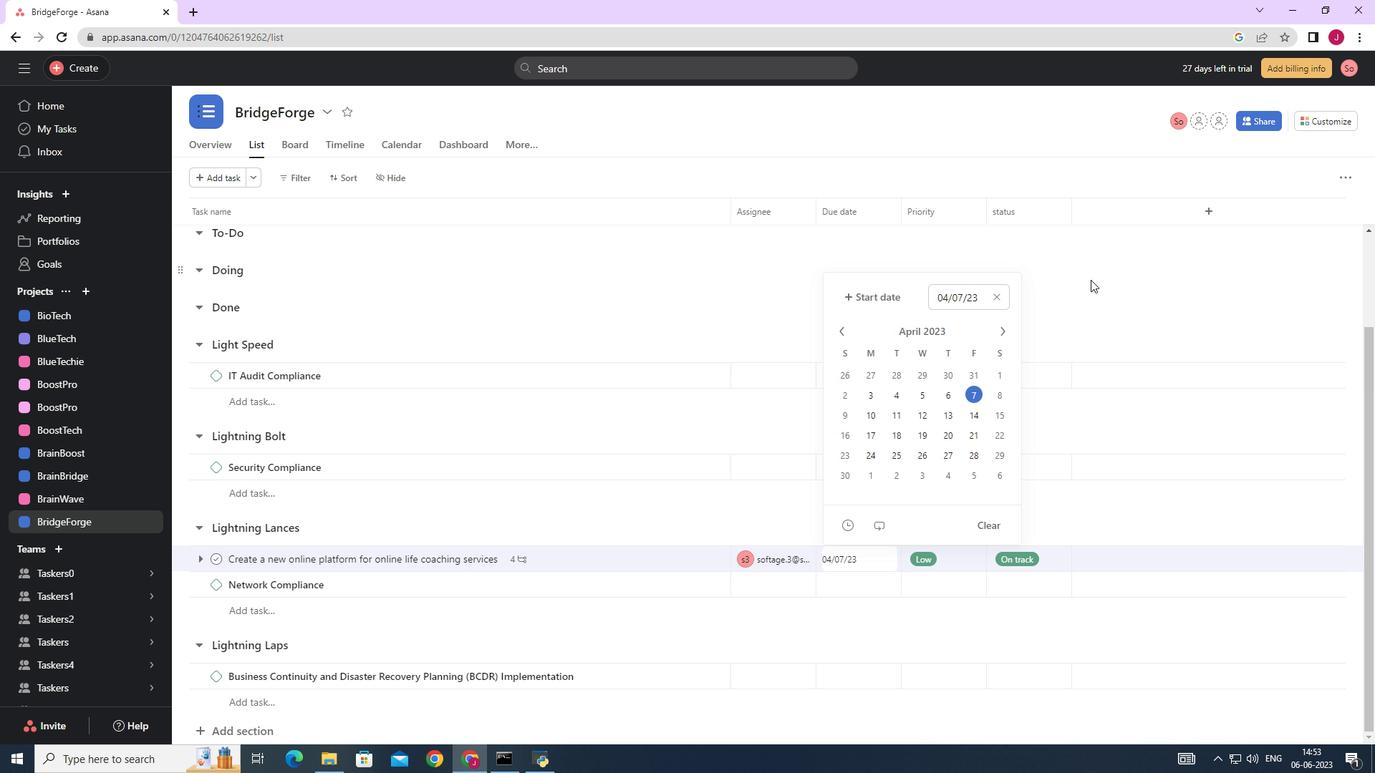 
Action: Mouse pressed left at (1104, 272)
Screenshot: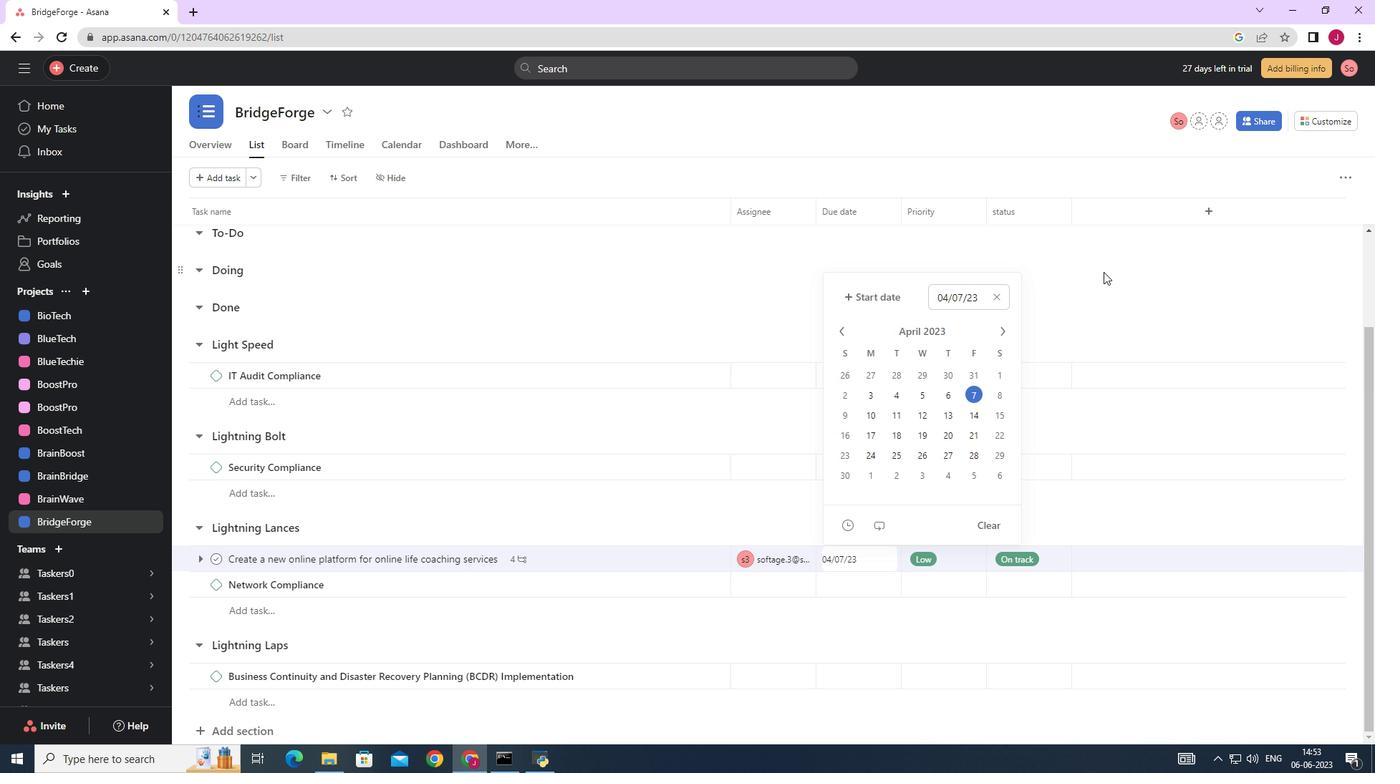 
Action: Mouse moved to (1103, 272)
Screenshot: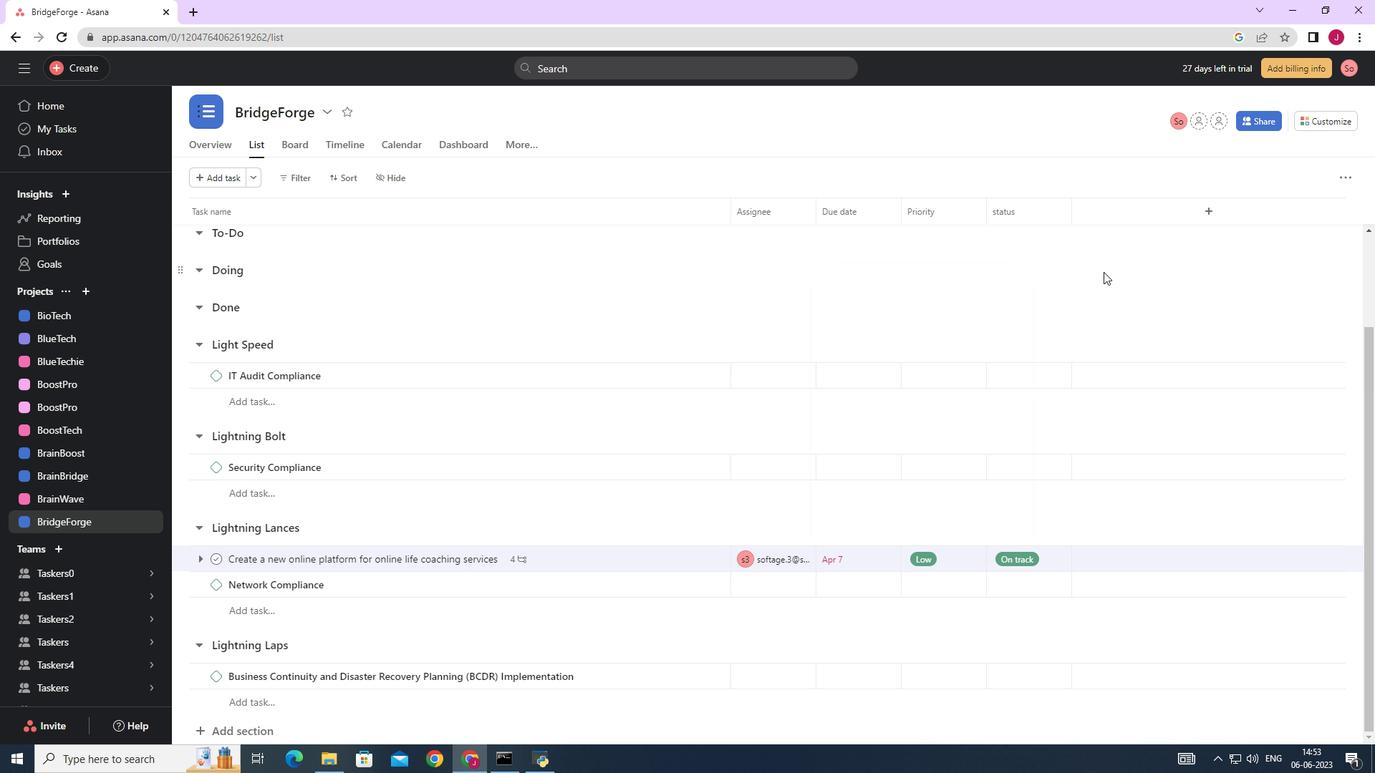 
